 Task: Search one way flight ticket for 4 adults, 2 children, 2 infants in seat and 1 infant on lap in economy from Punta Gorda: Punta Gorda Airport to Jackson: Jackson Hole Airport on 5-2-2023. Choice of flights is JetBlue. Number of bags: 10 checked bags. Price is upto 30000. Outbound departure time preference is 10:30.
Action: Mouse moved to (280, 373)
Screenshot: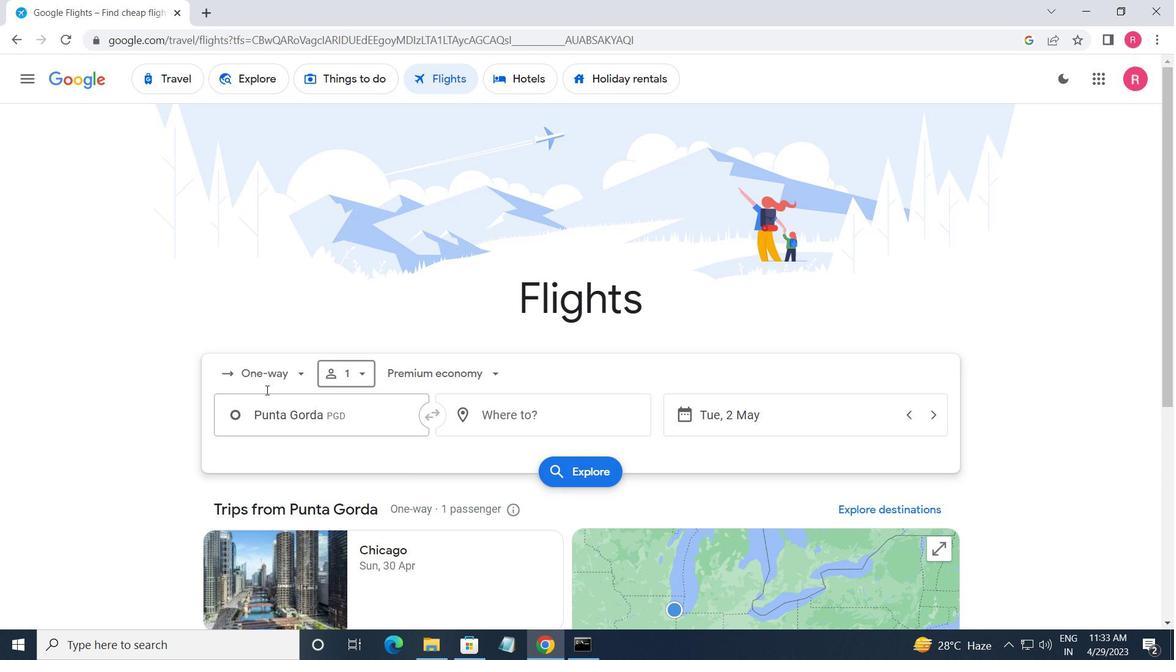 
Action: Mouse pressed left at (280, 373)
Screenshot: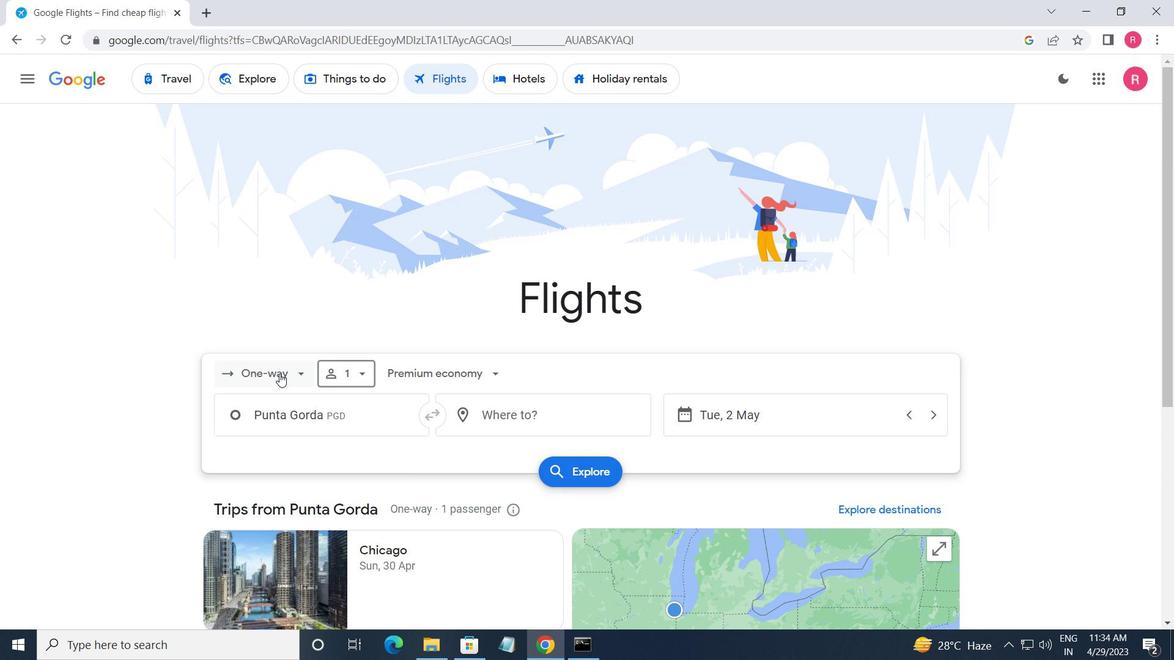 
Action: Mouse moved to (296, 438)
Screenshot: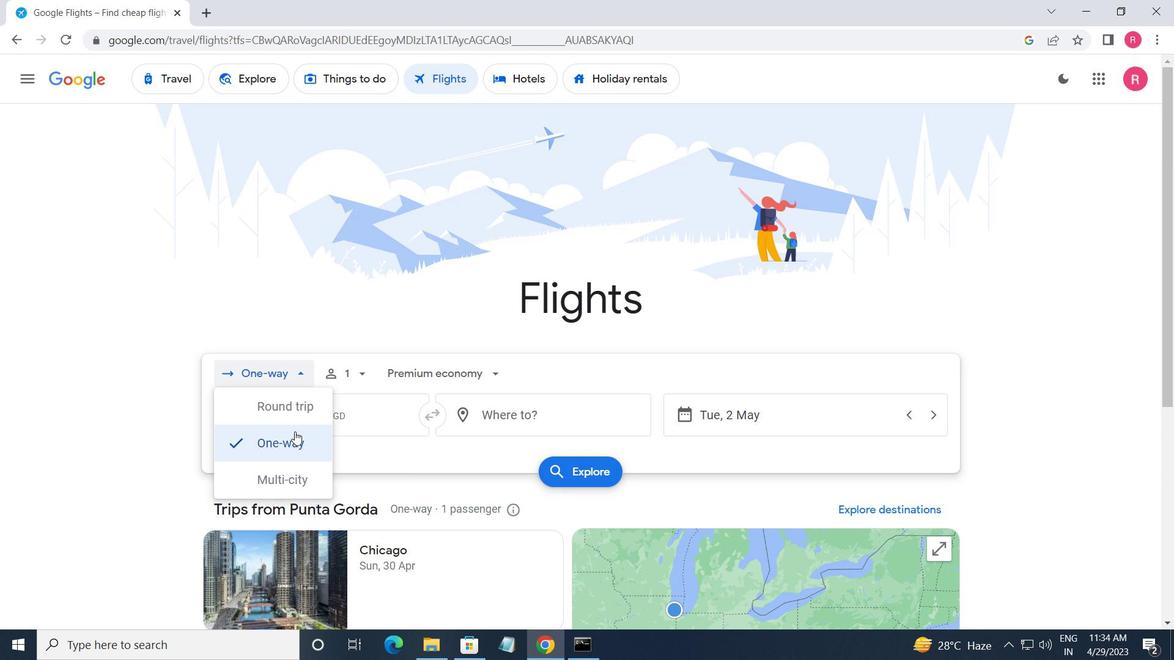 
Action: Mouse pressed left at (296, 438)
Screenshot: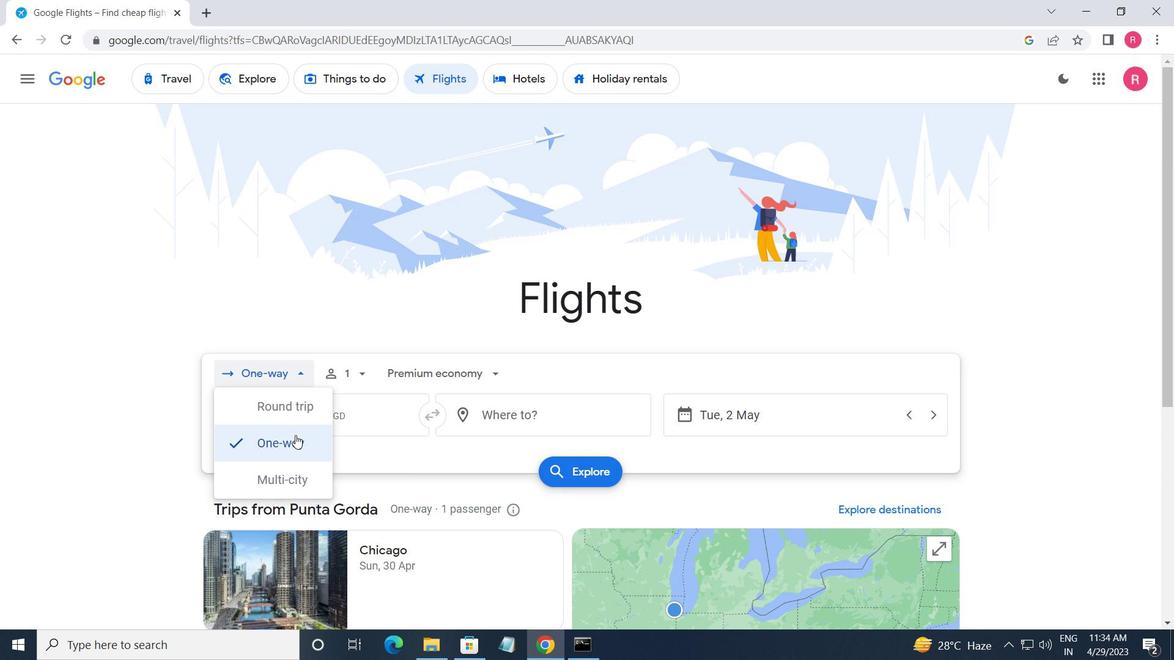 
Action: Mouse moved to (354, 384)
Screenshot: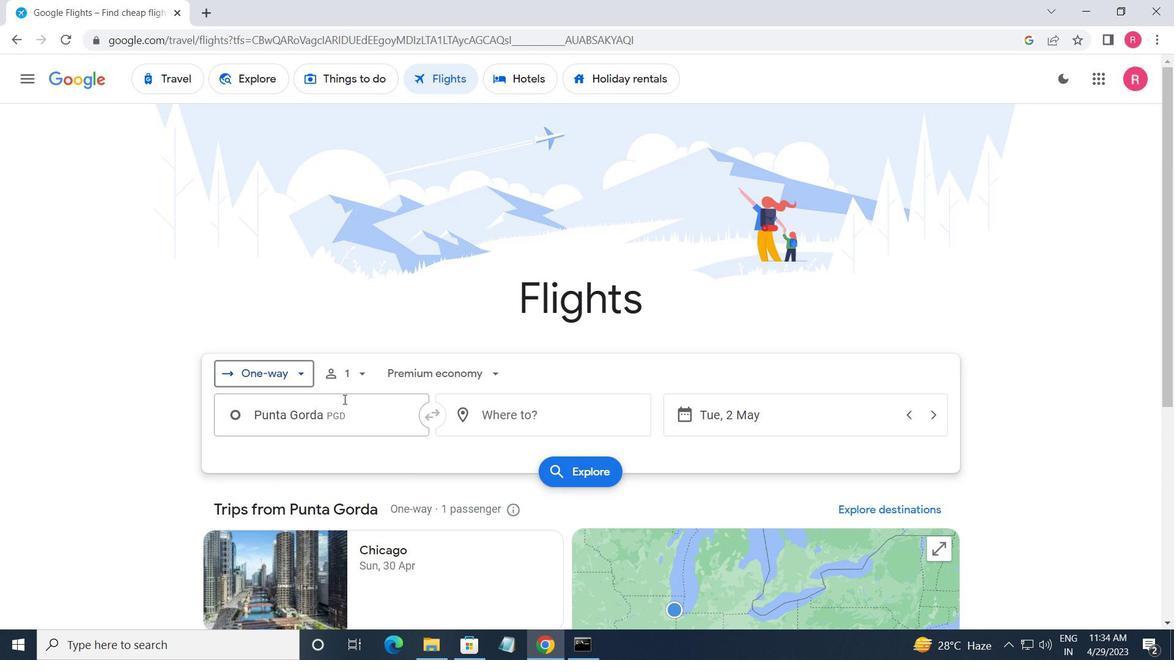 
Action: Mouse pressed left at (354, 384)
Screenshot: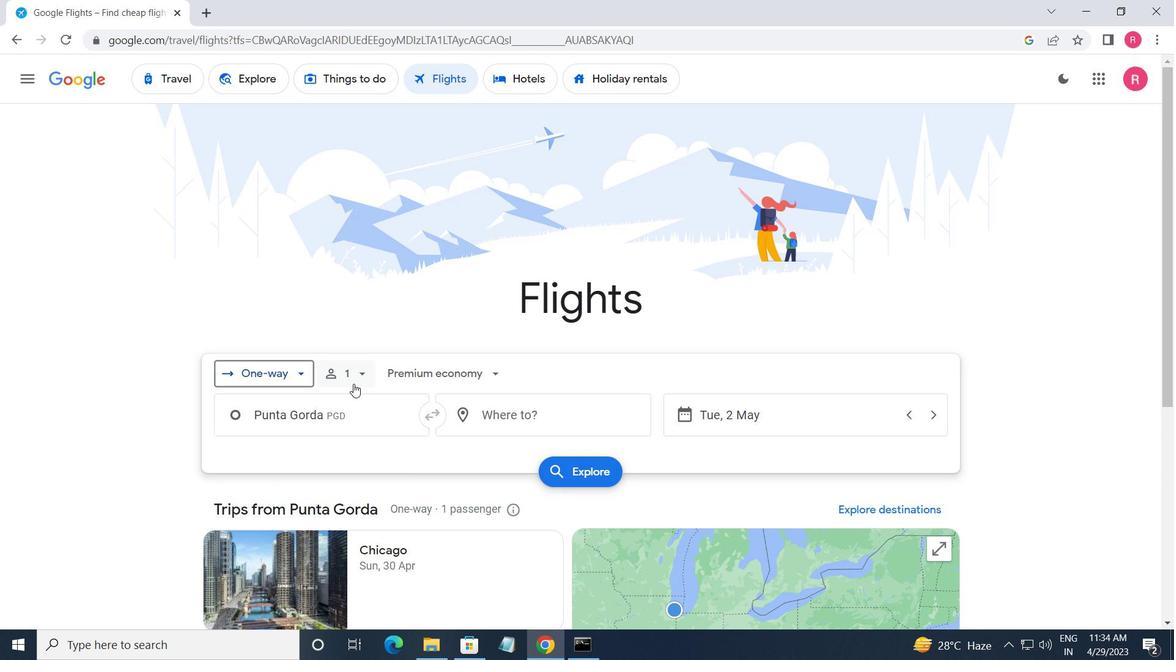 
Action: Mouse moved to (477, 418)
Screenshot: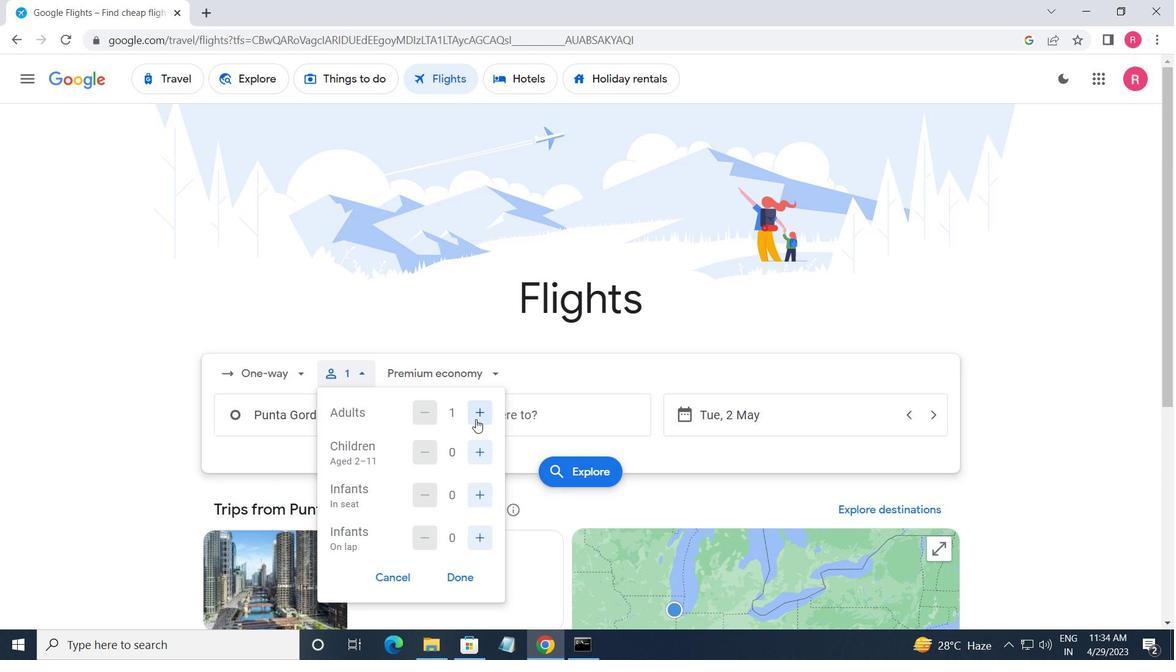 
Action: Mouse pressed left at (477, 418)
Screenshot: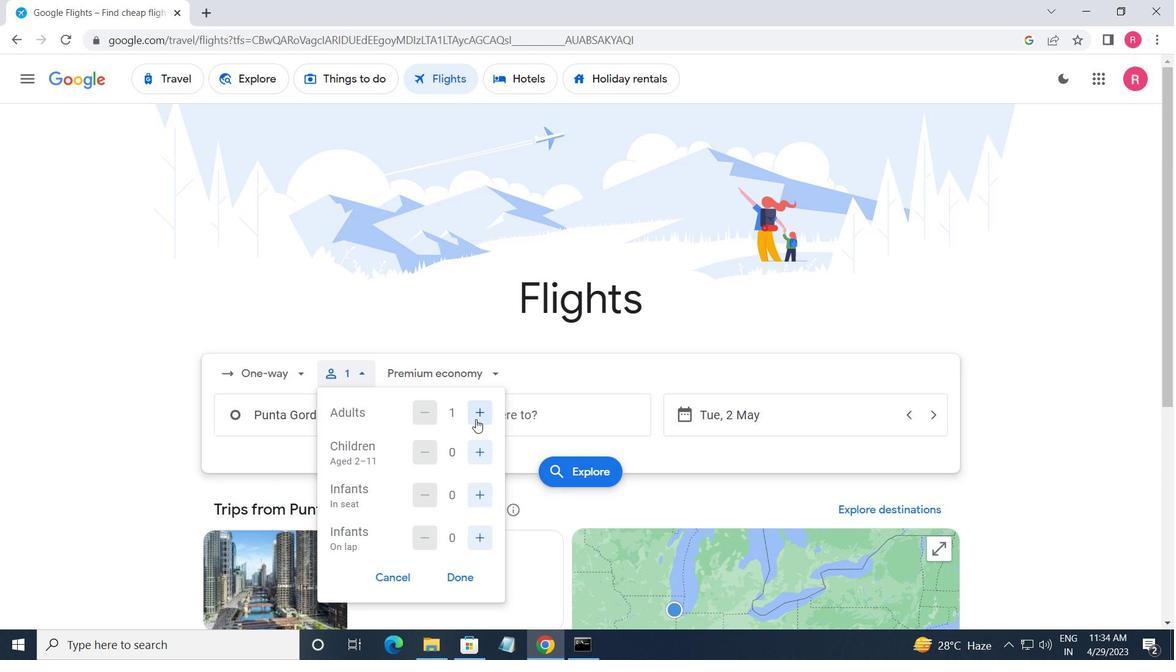 
Action: Mouse moved to (477, 418)
Screenshot: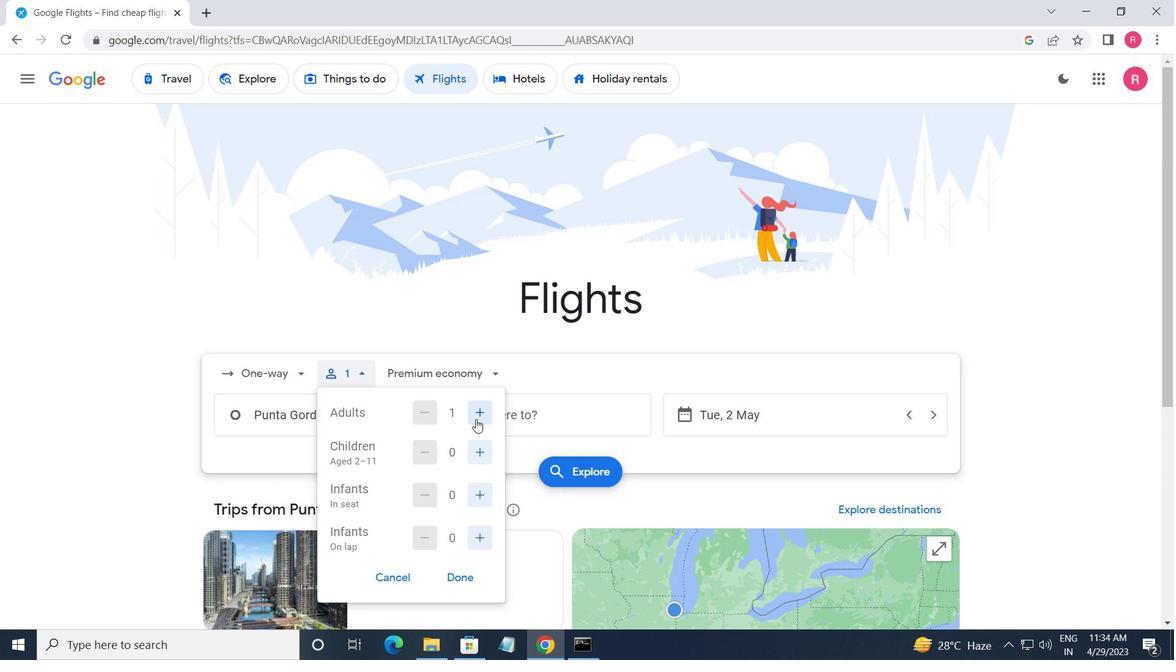 
Action: Mouse pressed left at (477, 418)
Screenshot: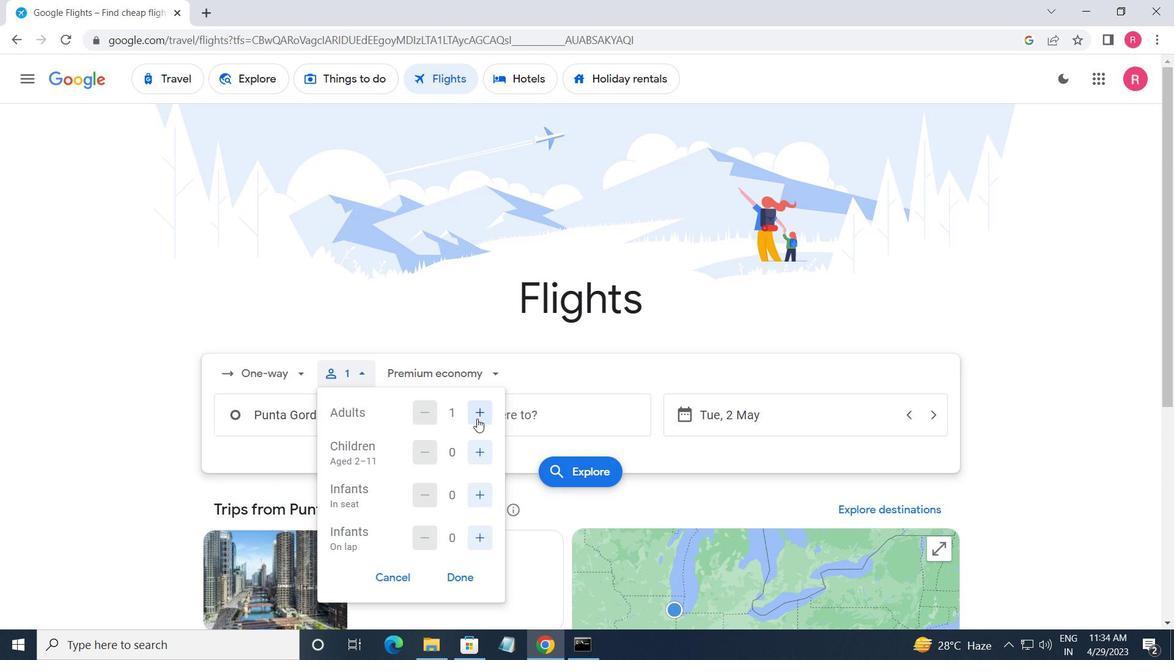 
Action: Mouse pressed left at (477, 418)
Screenshot: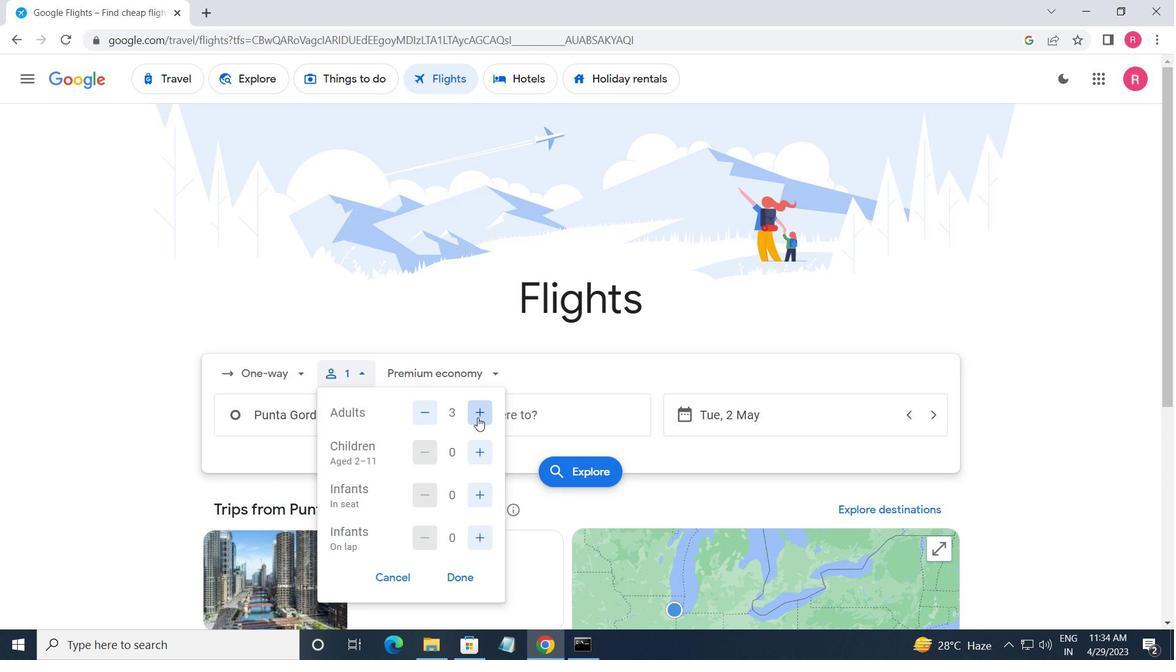 
Action: Mouse moved to (482, 449)
Screenshot: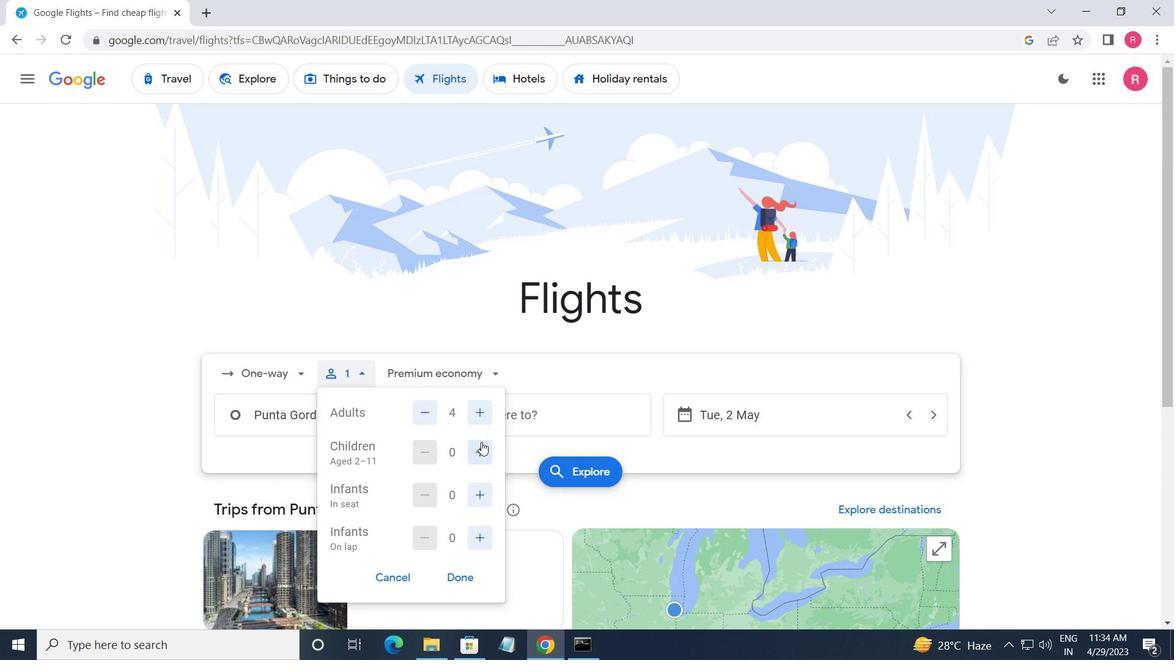 
Action: Mouse pressed left at (482, 449)
Screenshot: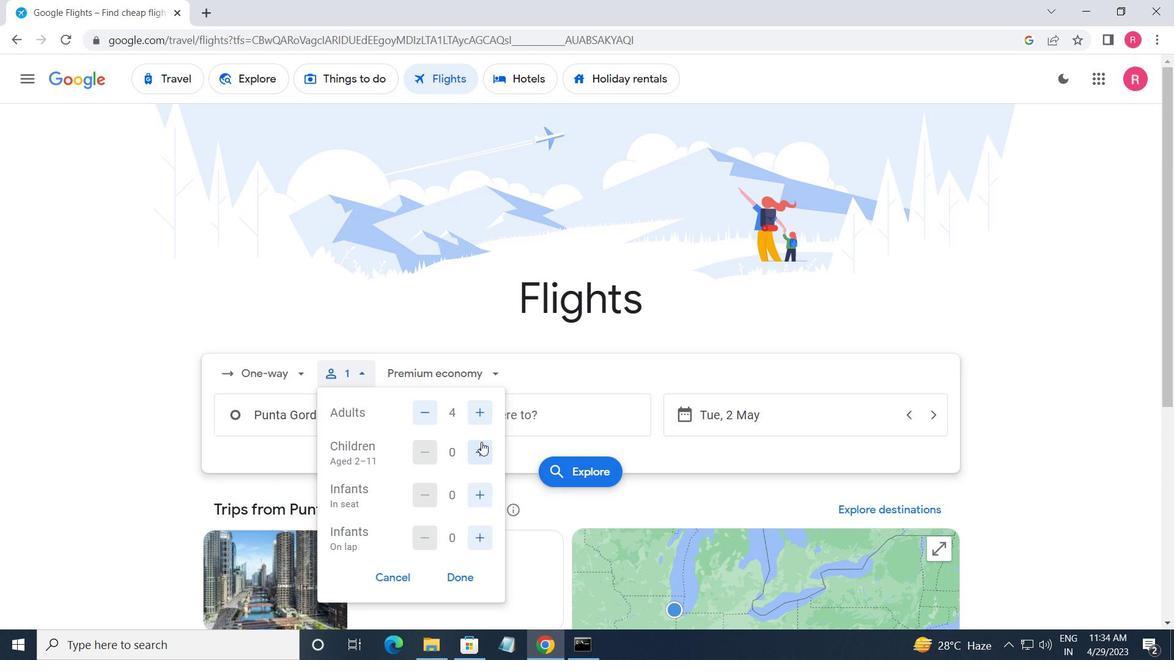 
Action: Mouse pressed left at (482, 449)
Screenshot: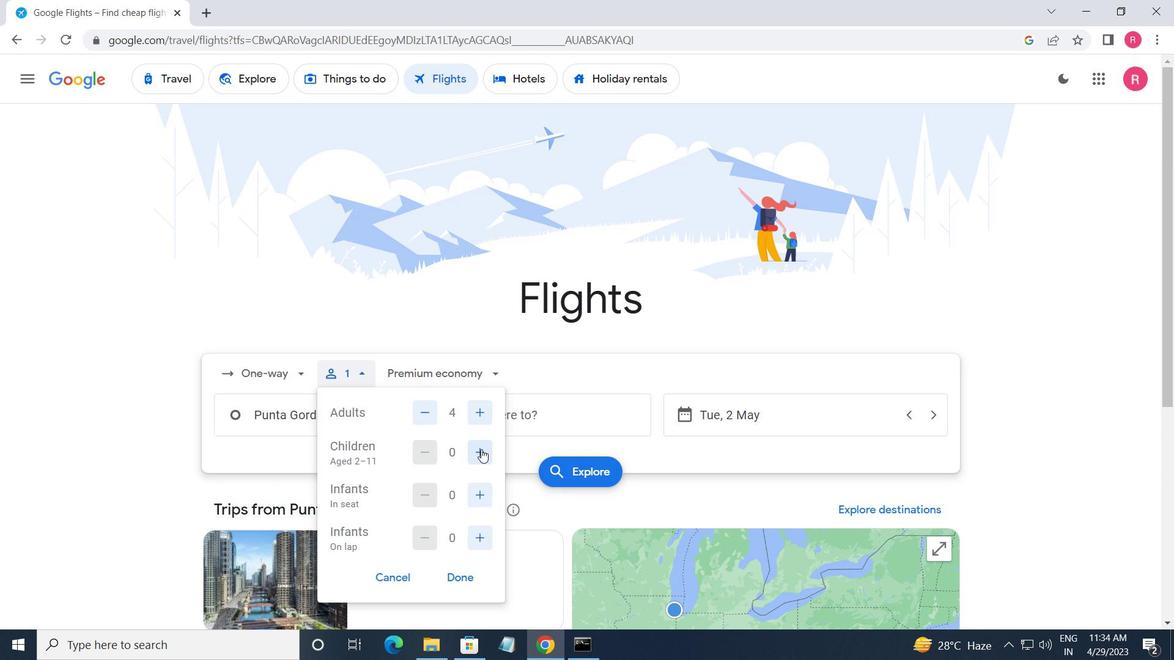 
Action: Mouse moved to (485, 491)
Screenshot: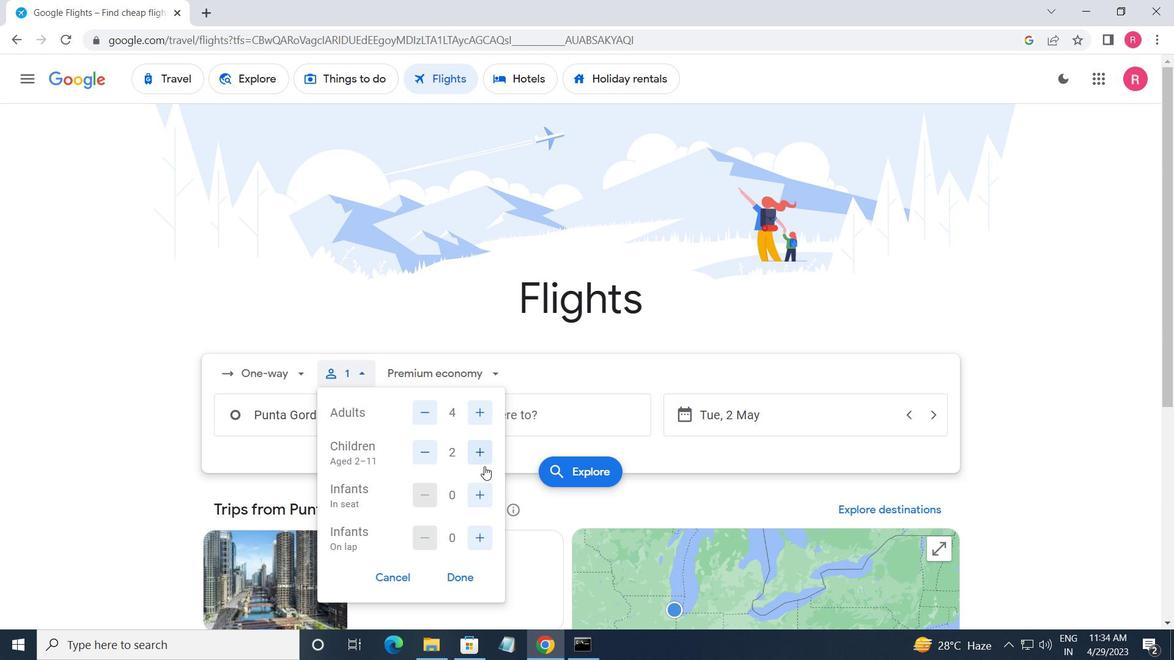 
Action: Mouse pressed left at (485, 491)
Screenshot: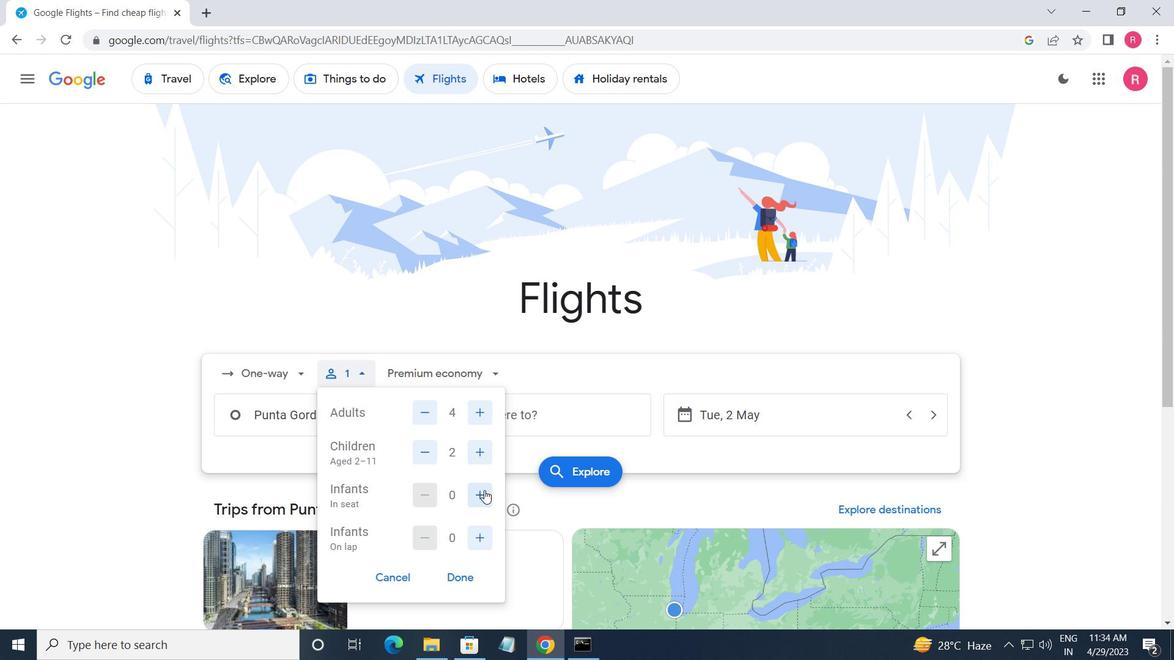 
Action: Mouse pressed left at (485, 491)
Screenshot: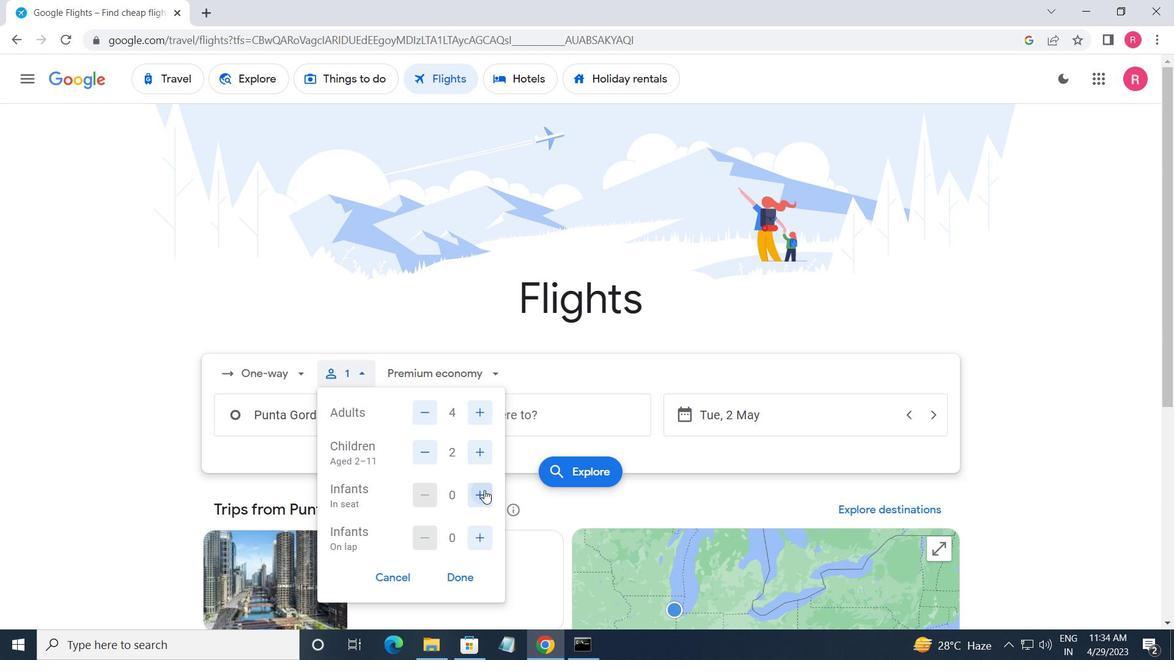 
Action: Mouse moved to (483, 535)
Screenshot: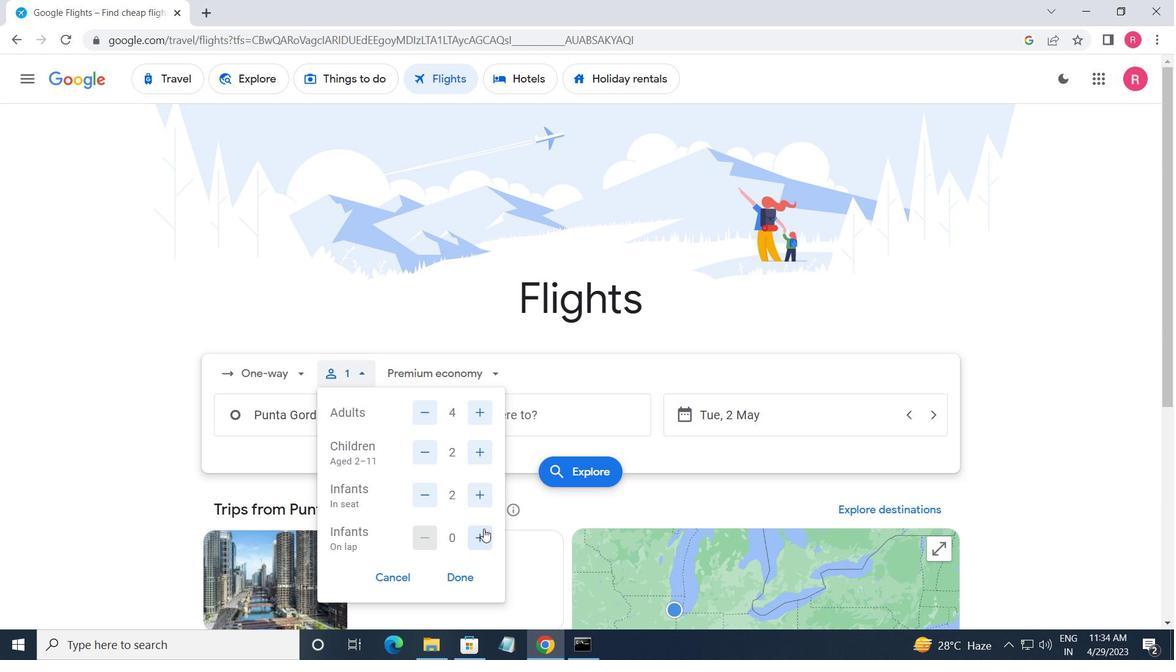 
Action: Mouse pressed left at (483, 535)
Screenshot: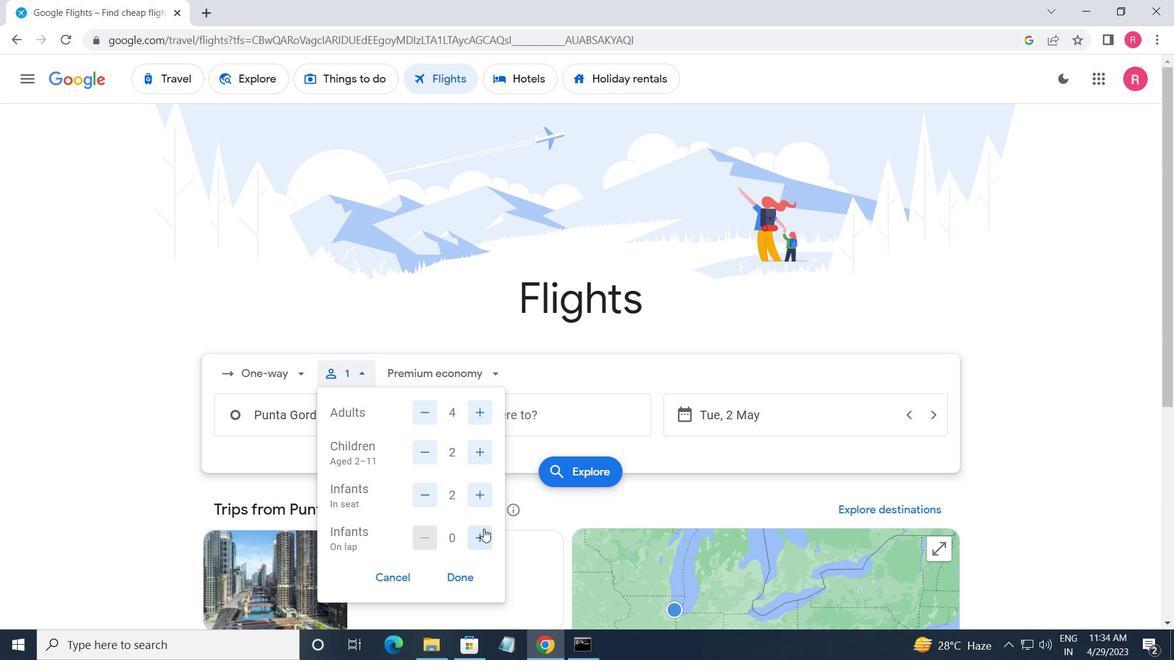 
Action: Mouse moved to (458, 572)
Screenshot: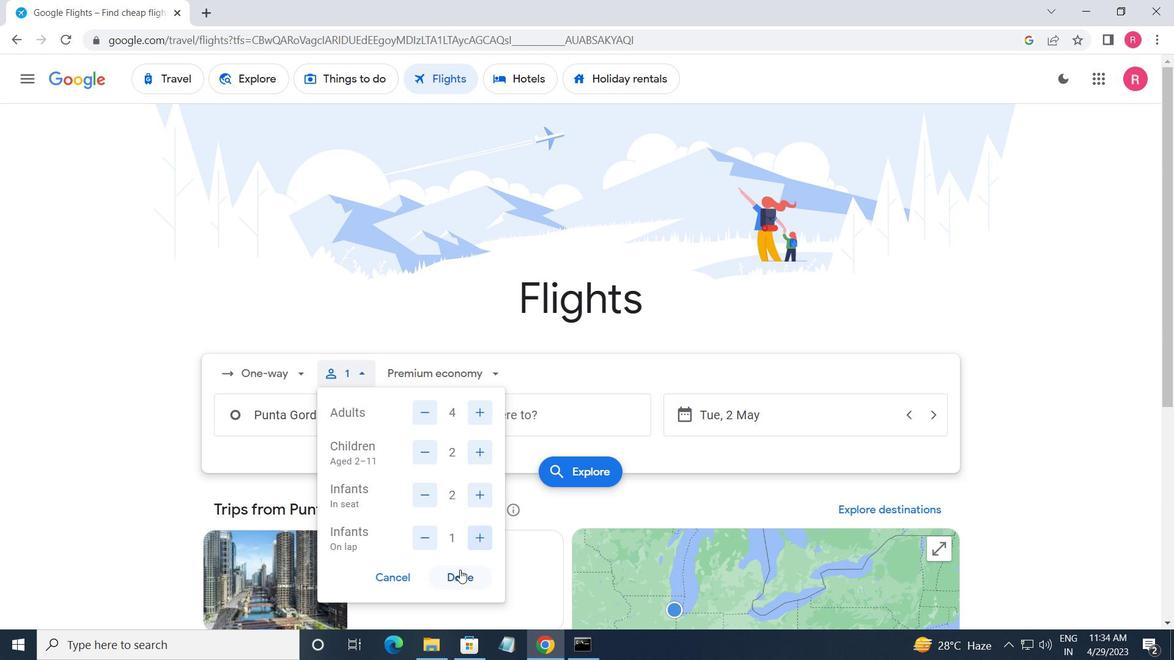 
Action: Mouse pressed left at (458, 572)
Screenshot: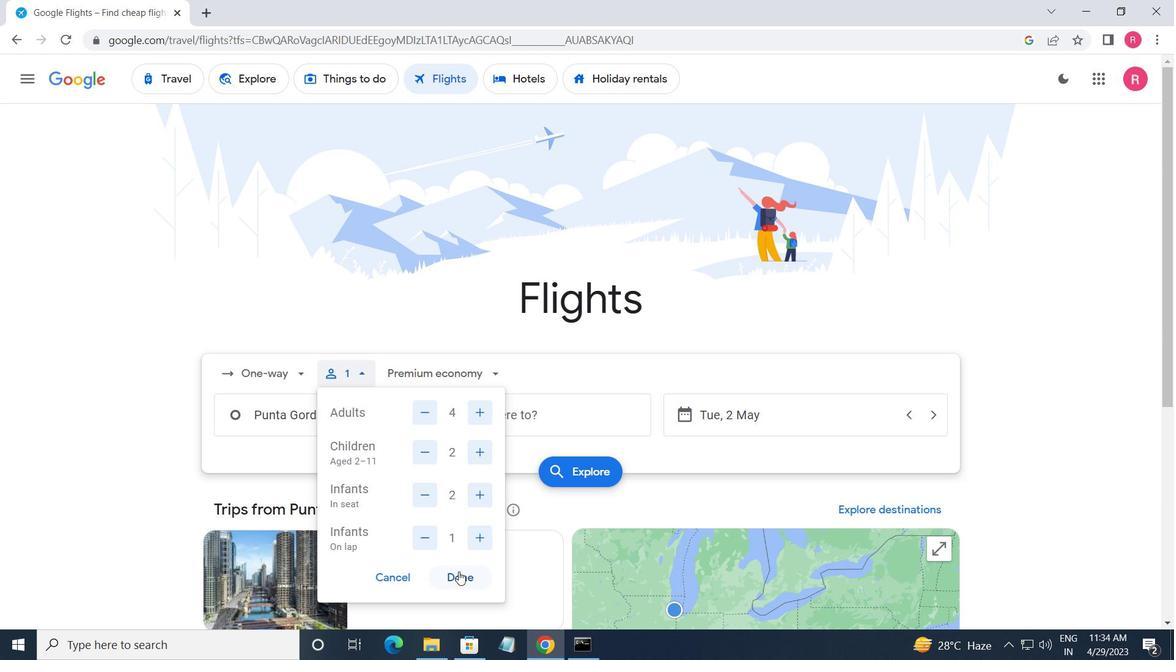 
Action: Mouse moved to (449, 379)
Screenshot: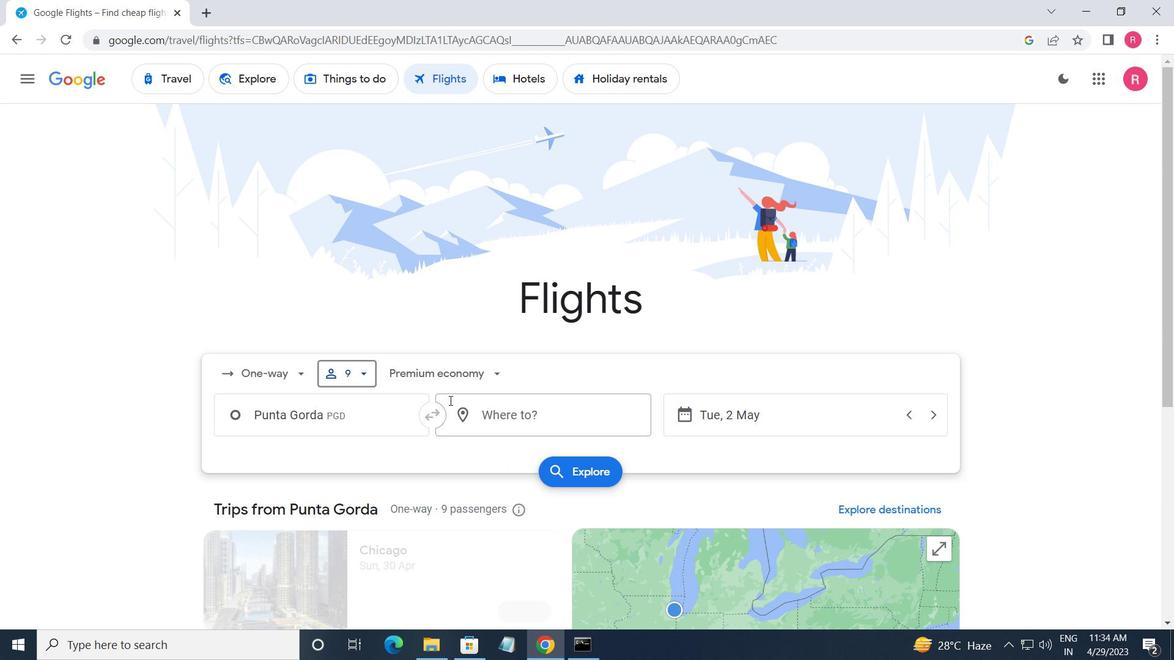 
Action: Mouse pressed left at (449, 379)
Screenshot: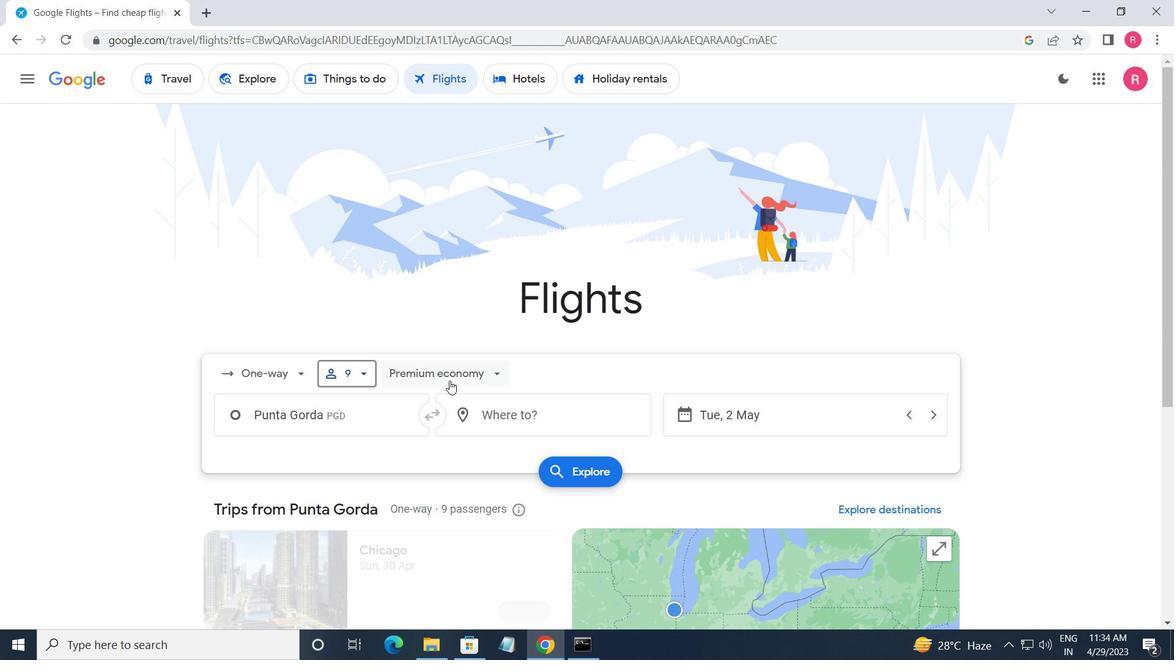 
Action: Mouse moved to (470, 413)
Screenshot: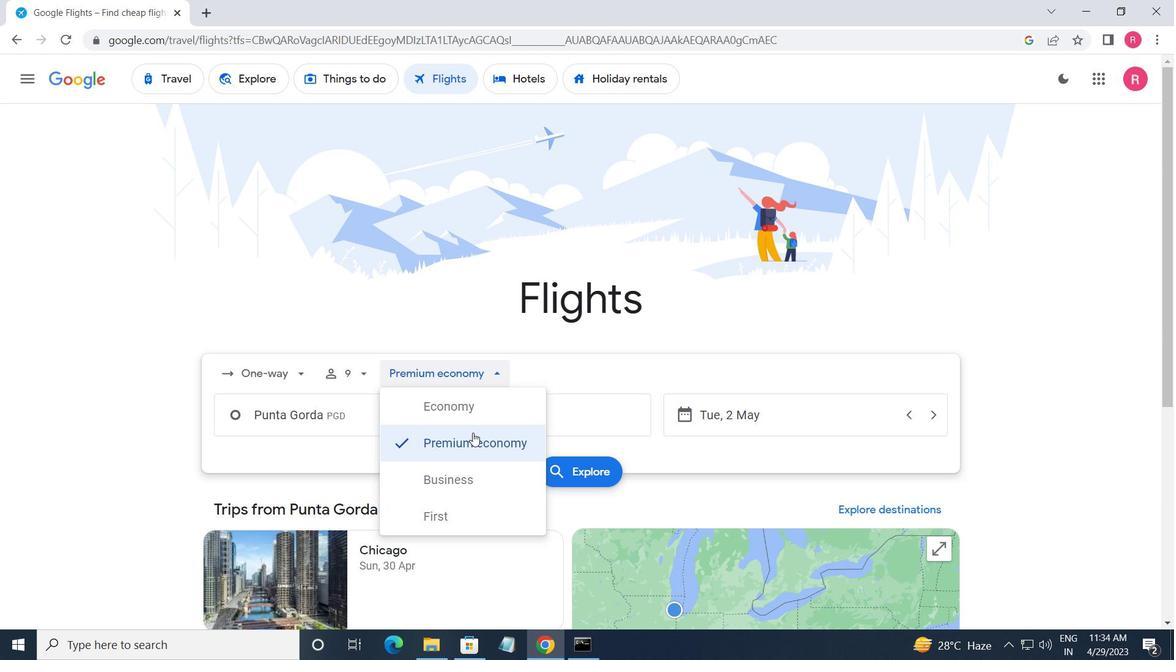 
Action: Mouse pressed left at (470, 413)
Screenshot: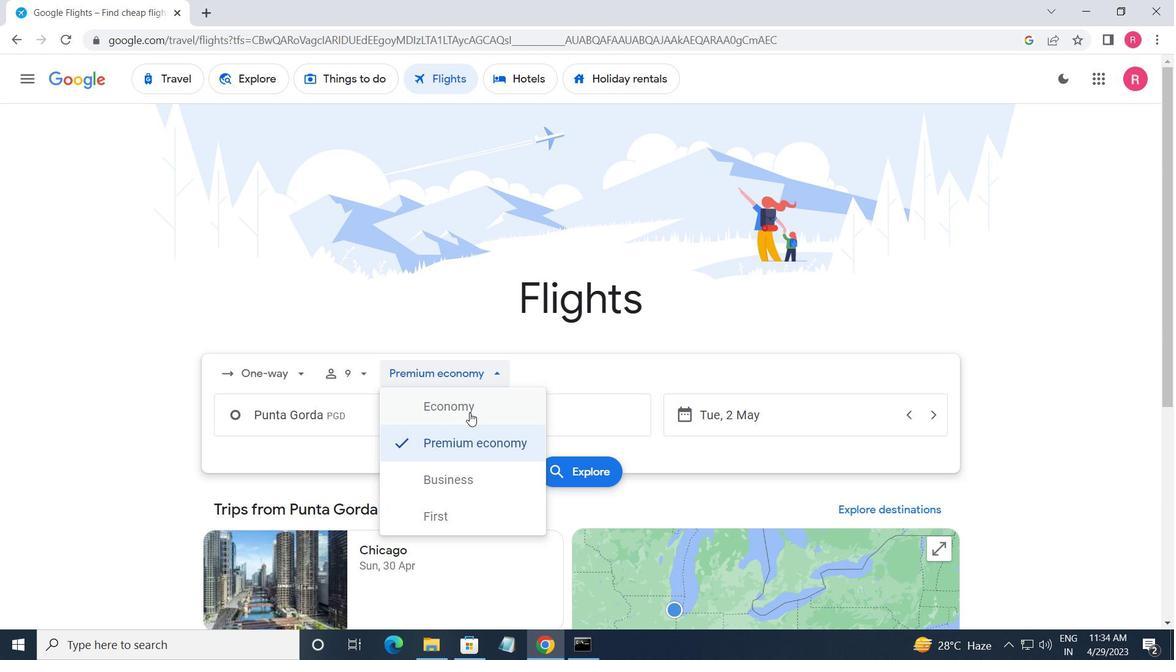 
Action: Mouse moved to (379, 427)
Screenshot: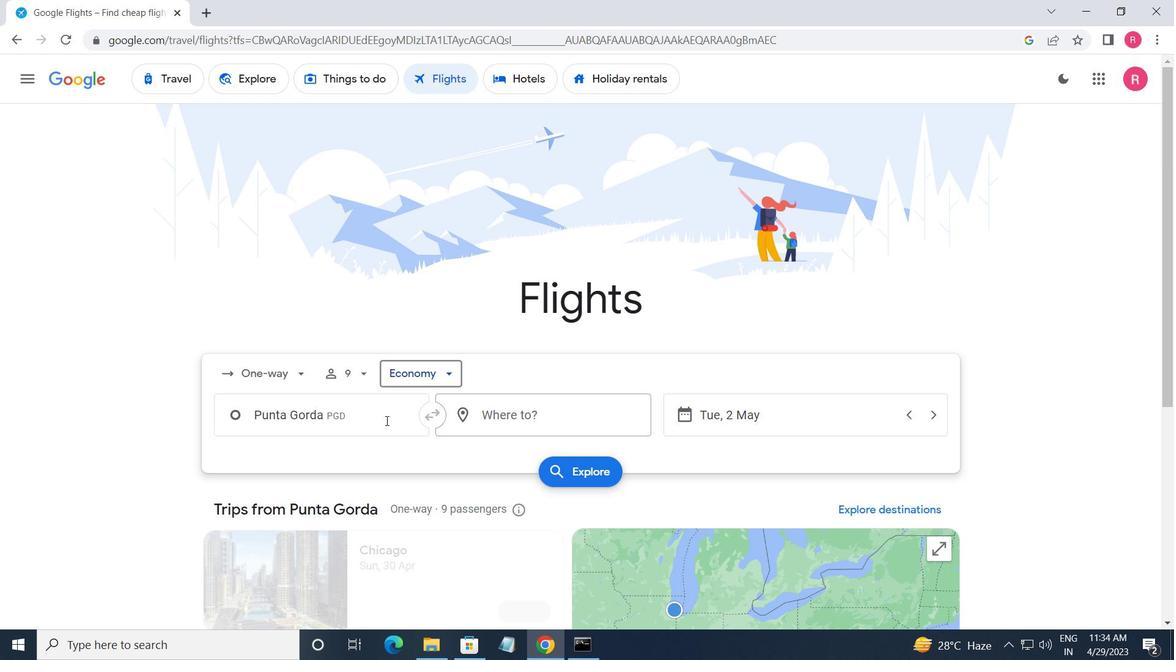 
Action: Mouse pressed left at (379, 427)
Screenshot: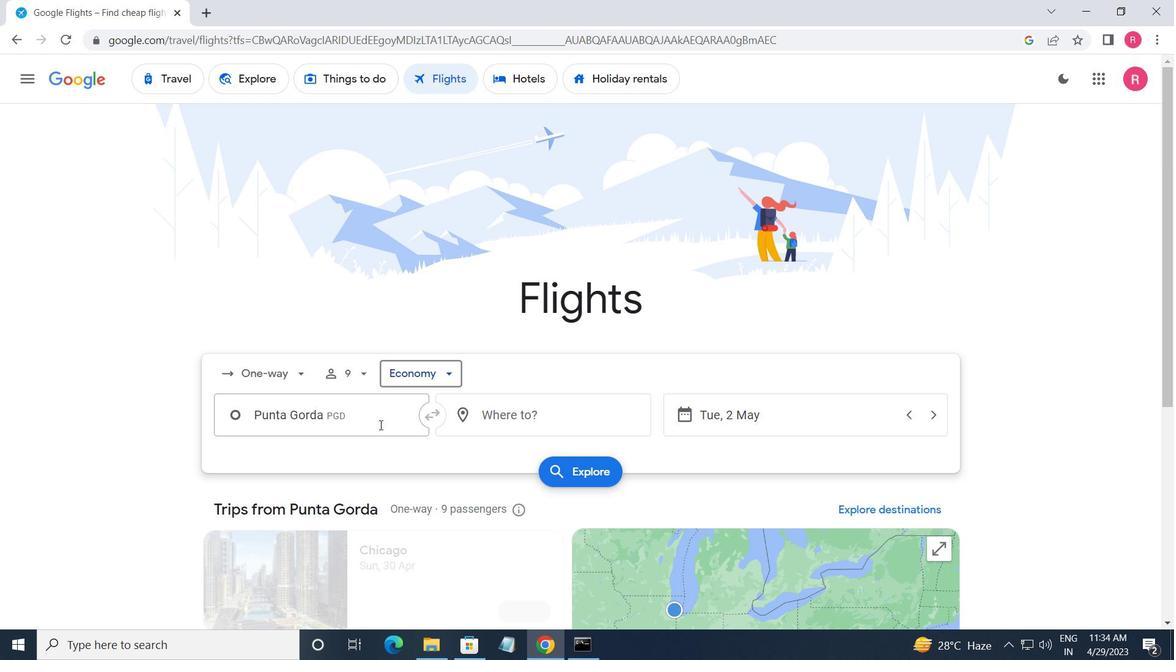 
Action: Mouse moved to (386, 544)
Screenshot: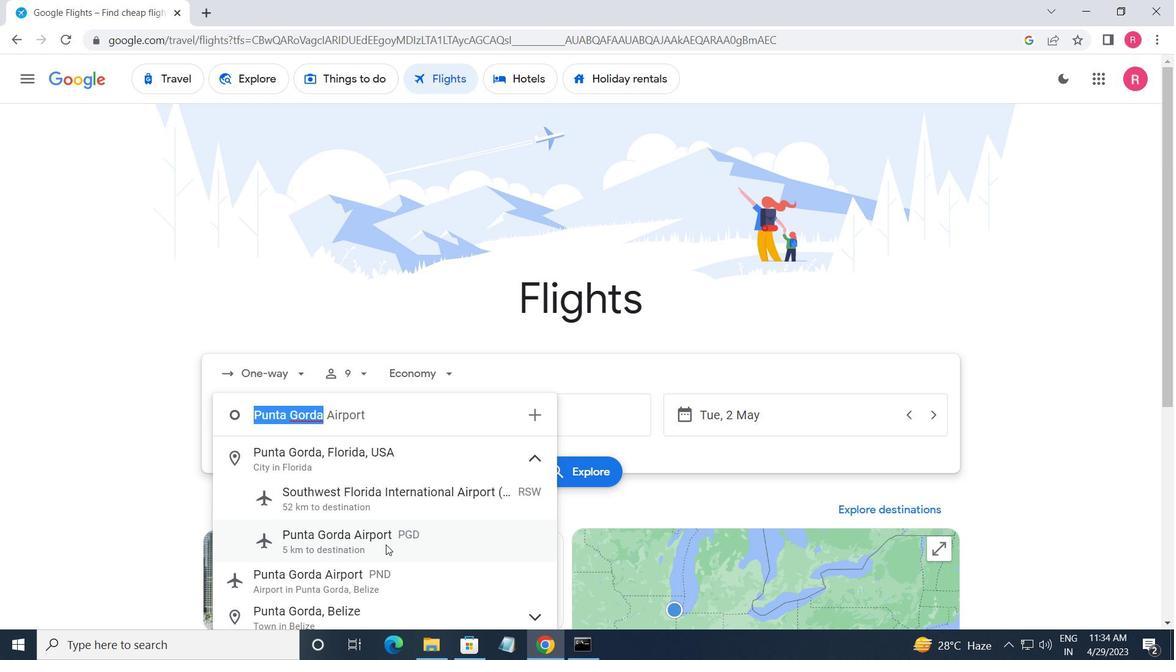 
Action: Mouse pressed left at (386, 544)
Screenshot: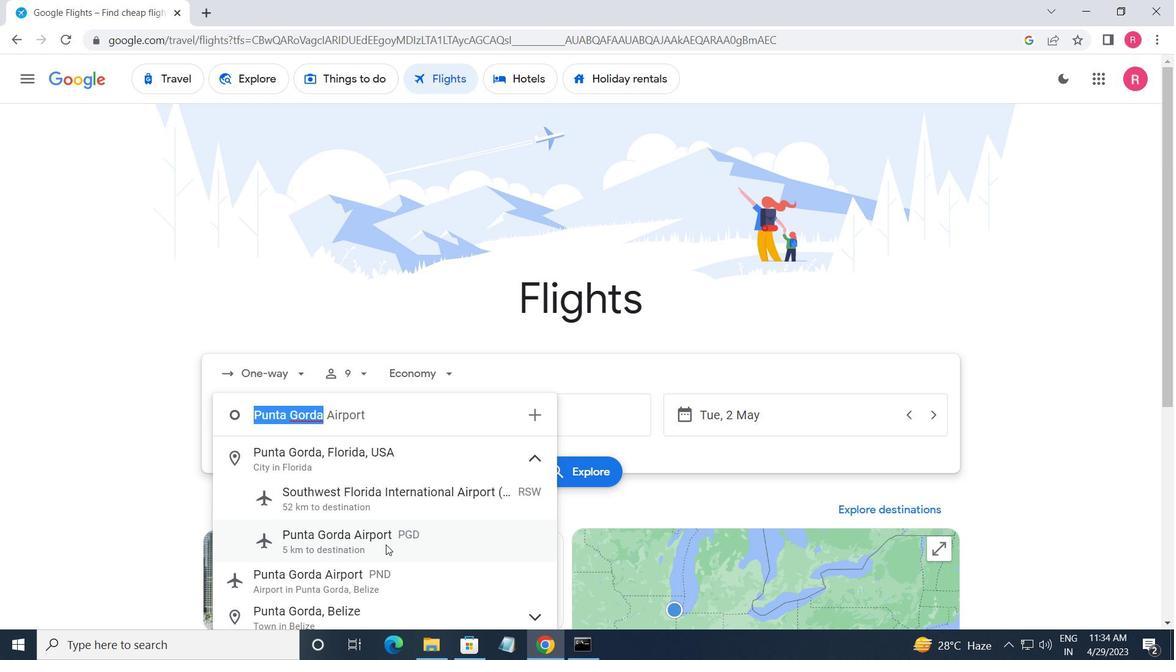 
Action: Mouse moved to (516, 425)
Screenshot: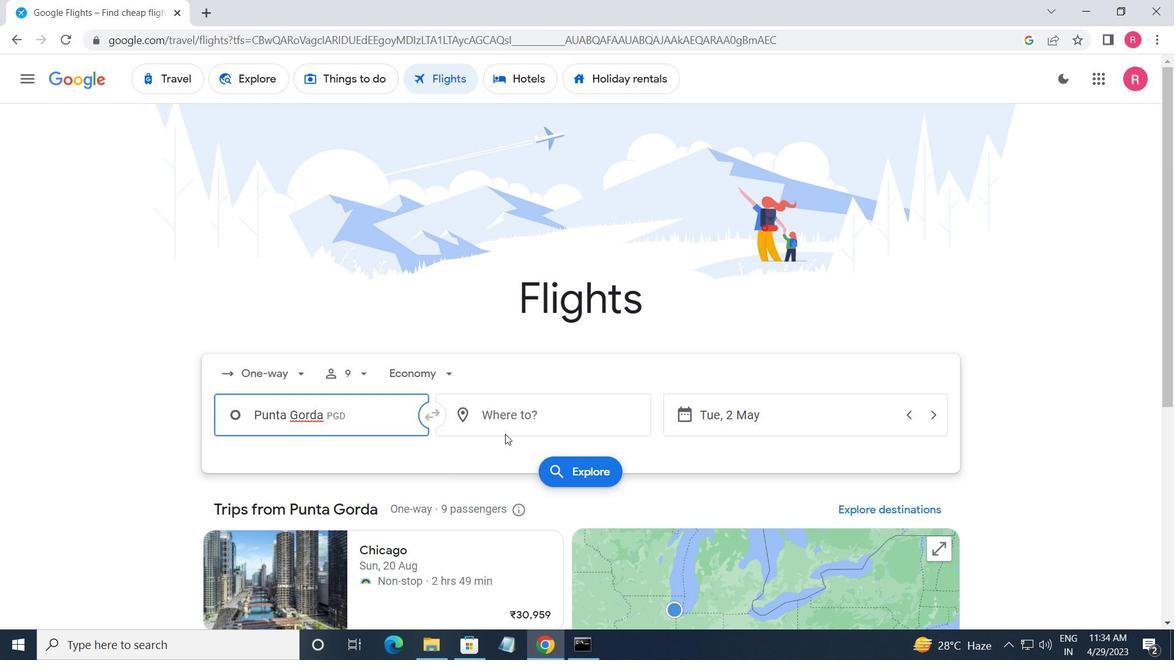 
Action: Mouse pressed left at (516, 425)
Screenshot: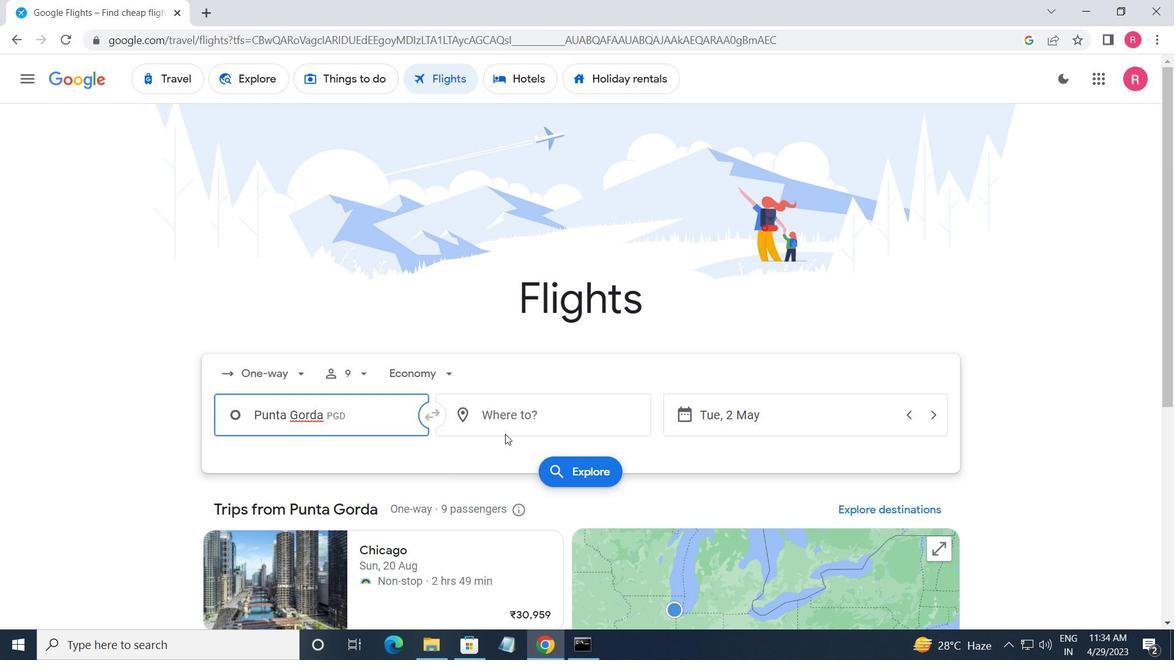 
Action: Mouse moved to (508, 559)
Screenshot: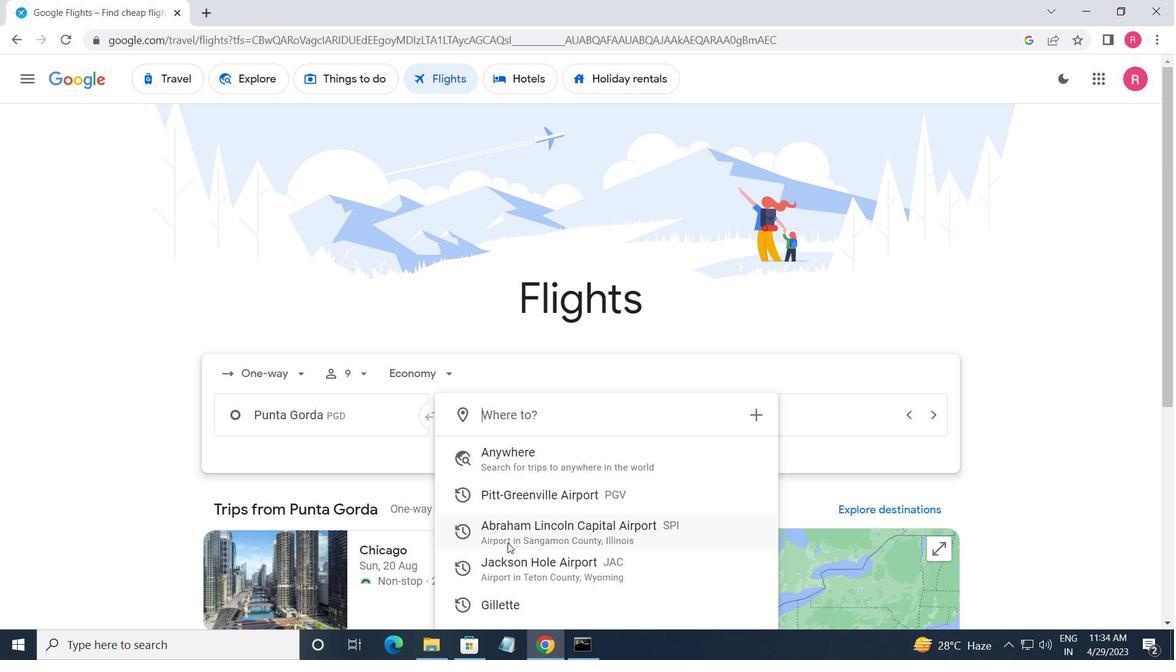 
Action: Mouse pressed left at (508, 559)
Screenshot: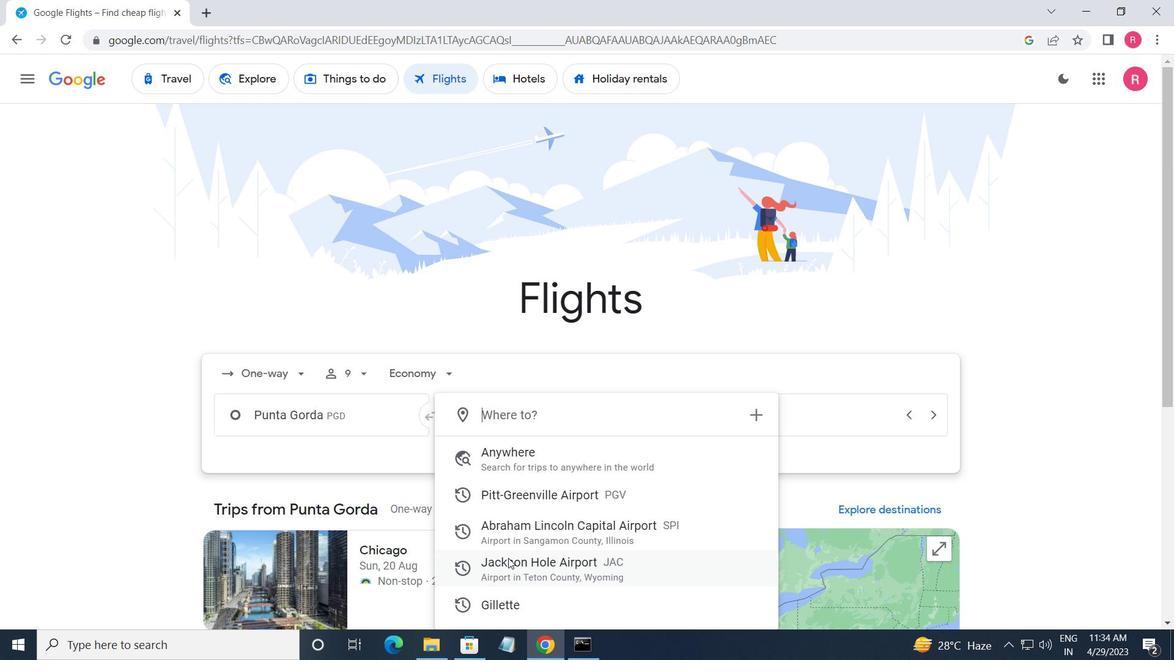 
Action: Mouse moved to (762, 427)
Screenshot: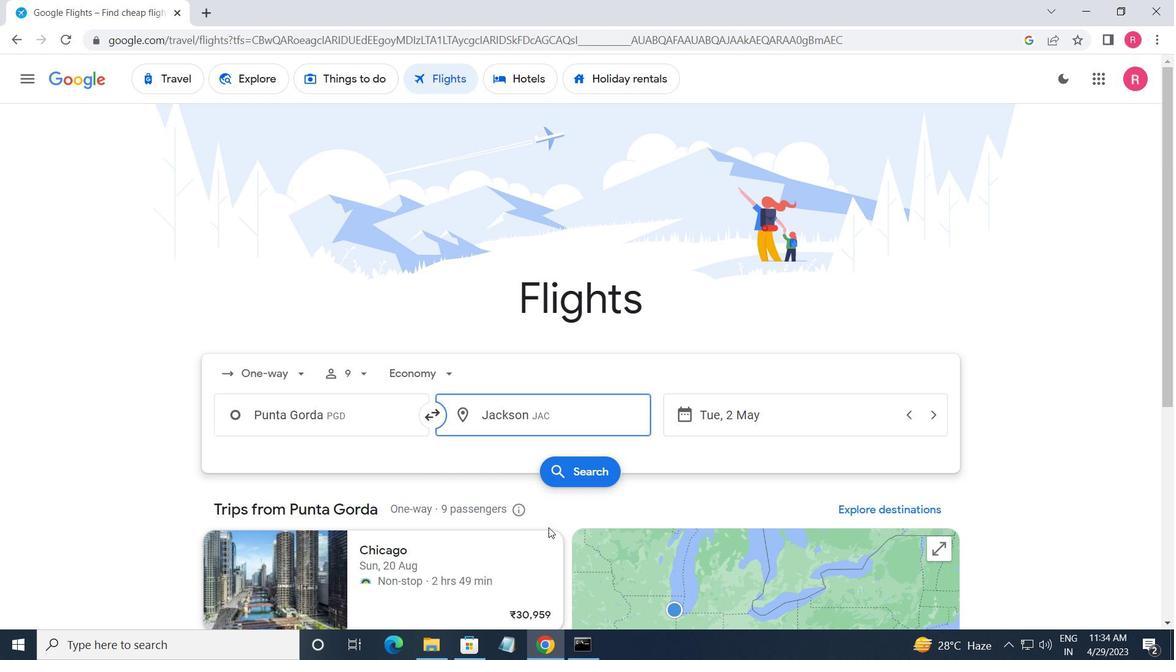 
Action: Mouse pressed left at (762, 427)
Screenshot: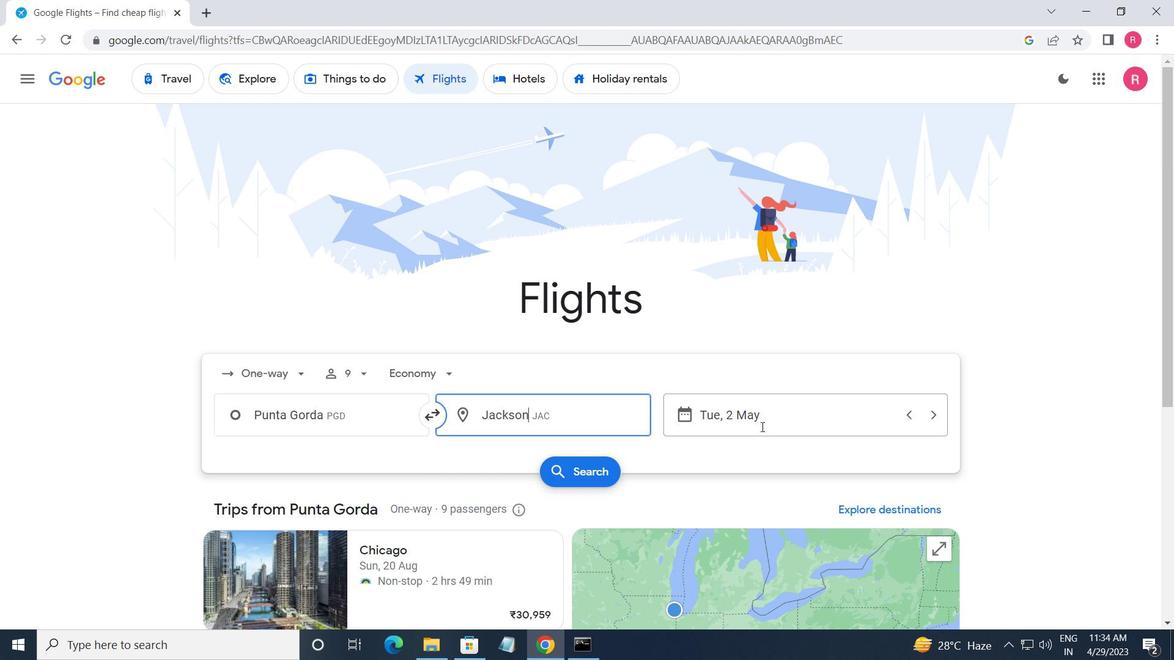 
Action: Mouse moved to (775, 357)
Screenshot: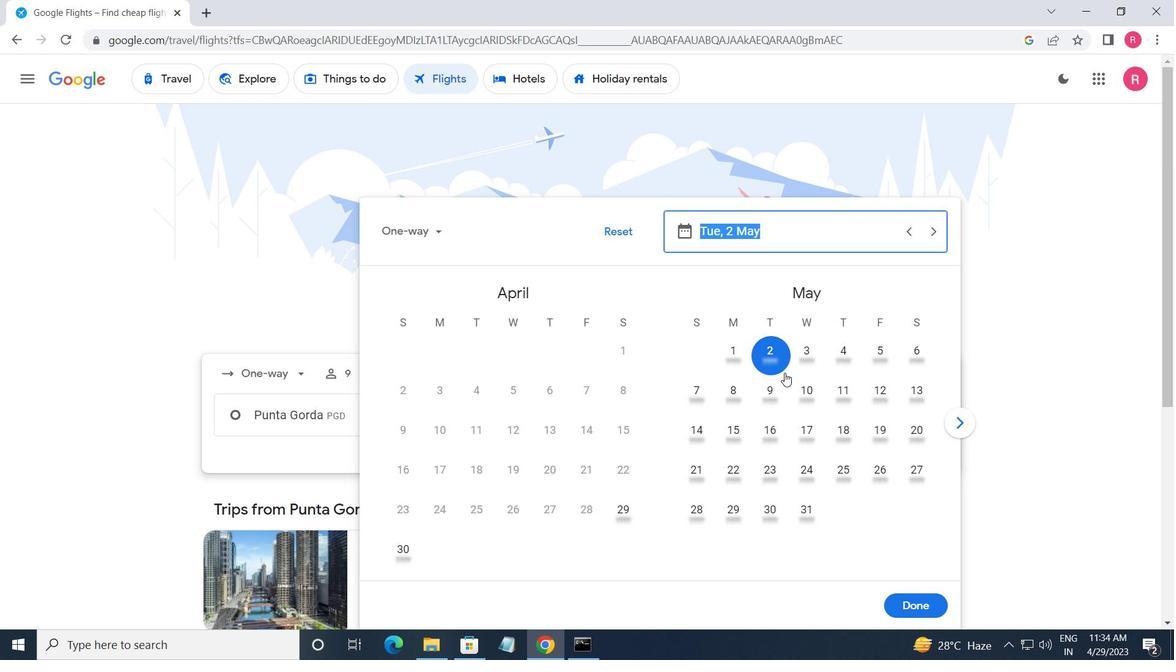 
Action: Mouse pressed left at (775, 357)
Screenshot: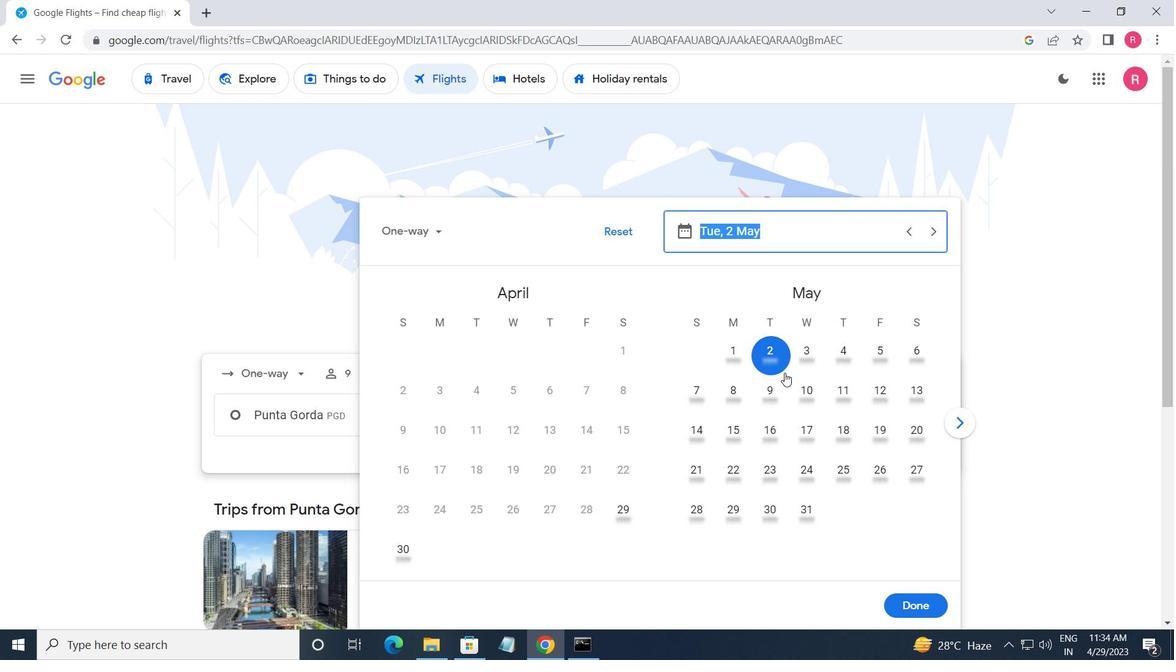 
Action: Mouse moved to (913, 603)
Screenshot: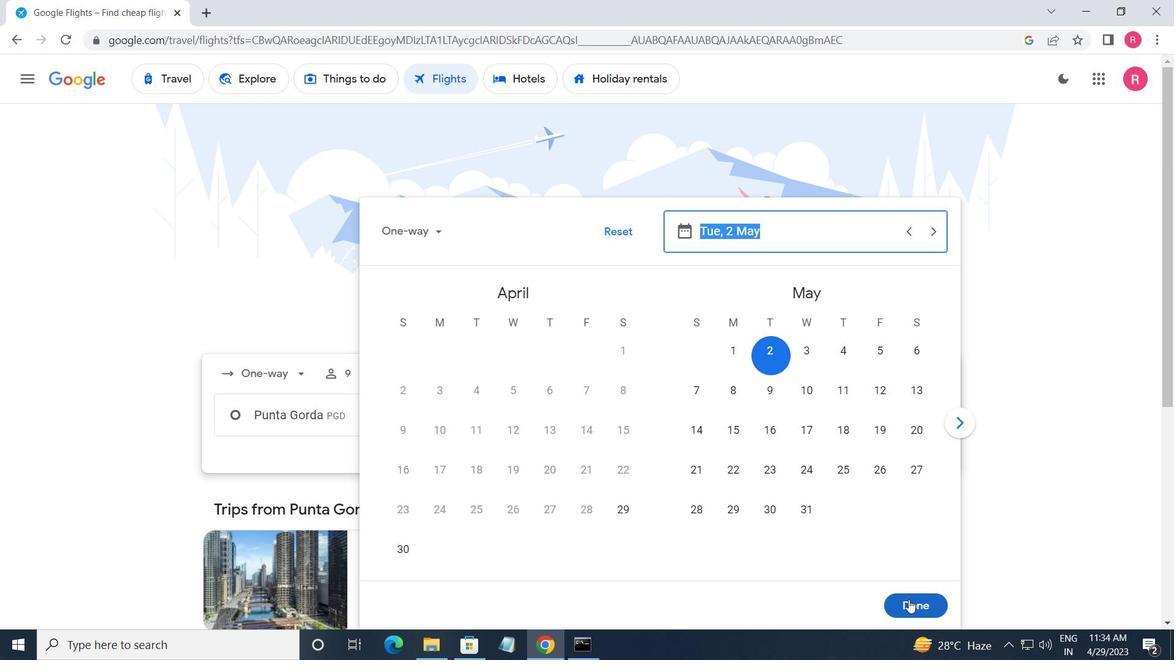 
Action: Mouse pressed left at (913, 603)
Screenshot: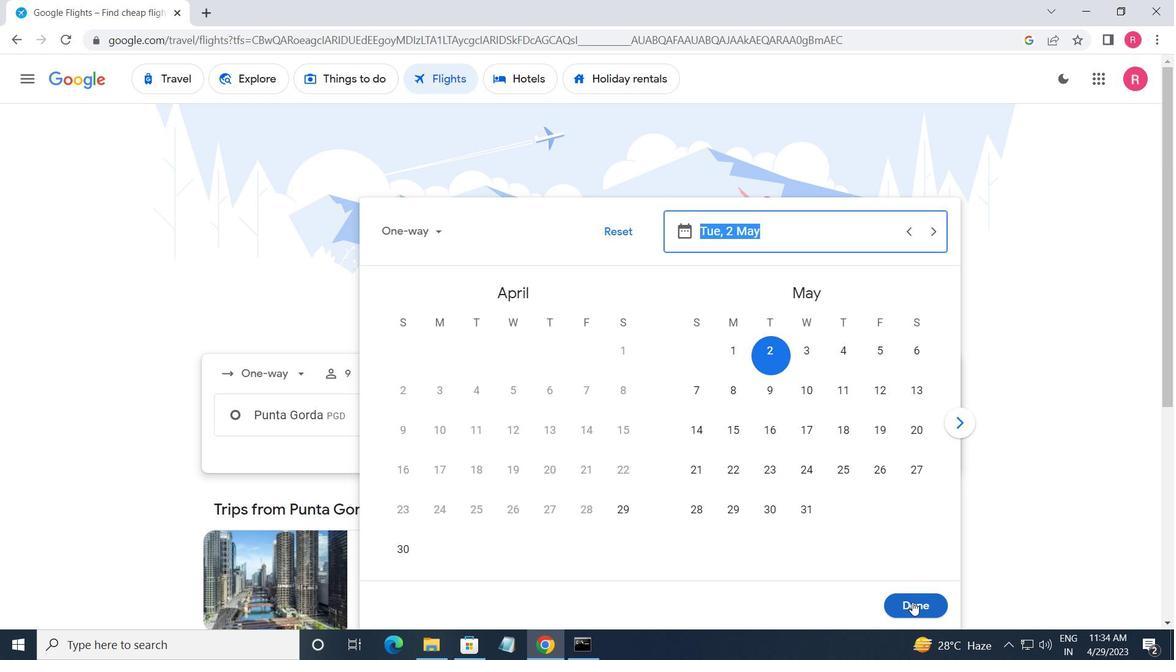 
Action: Mouse moved to (571, 480)
Screenshot: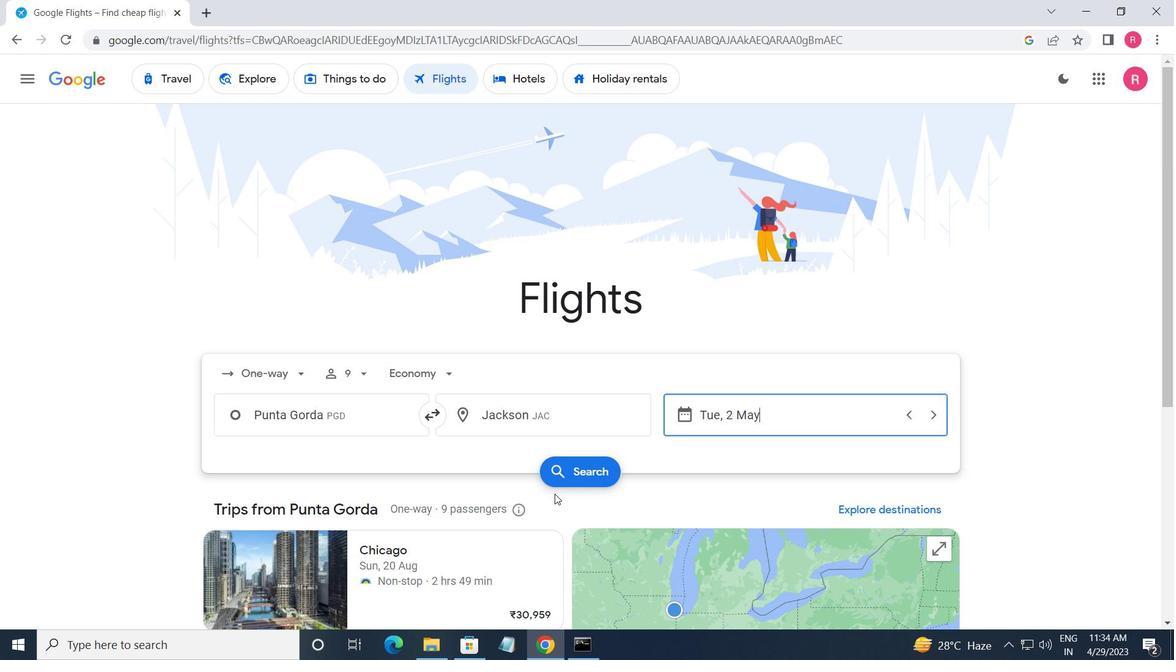 
Action: Mouse pressed left at (571, 480)
Screenshot: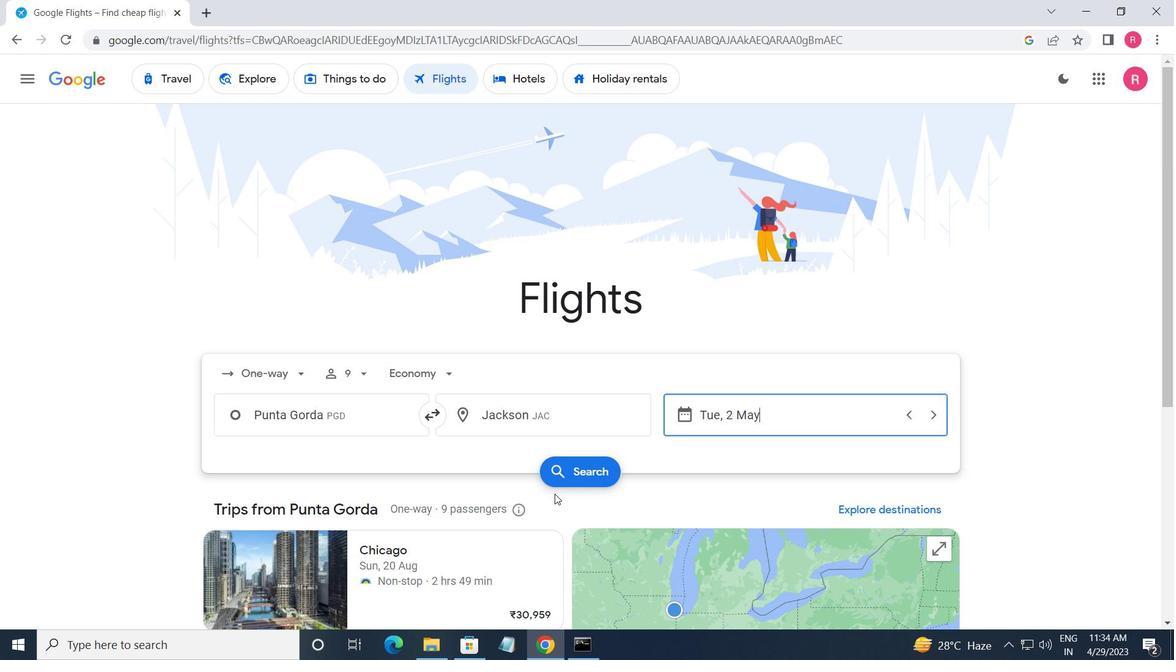 
Action: Mouse moved to (228, 220)
Screenshot: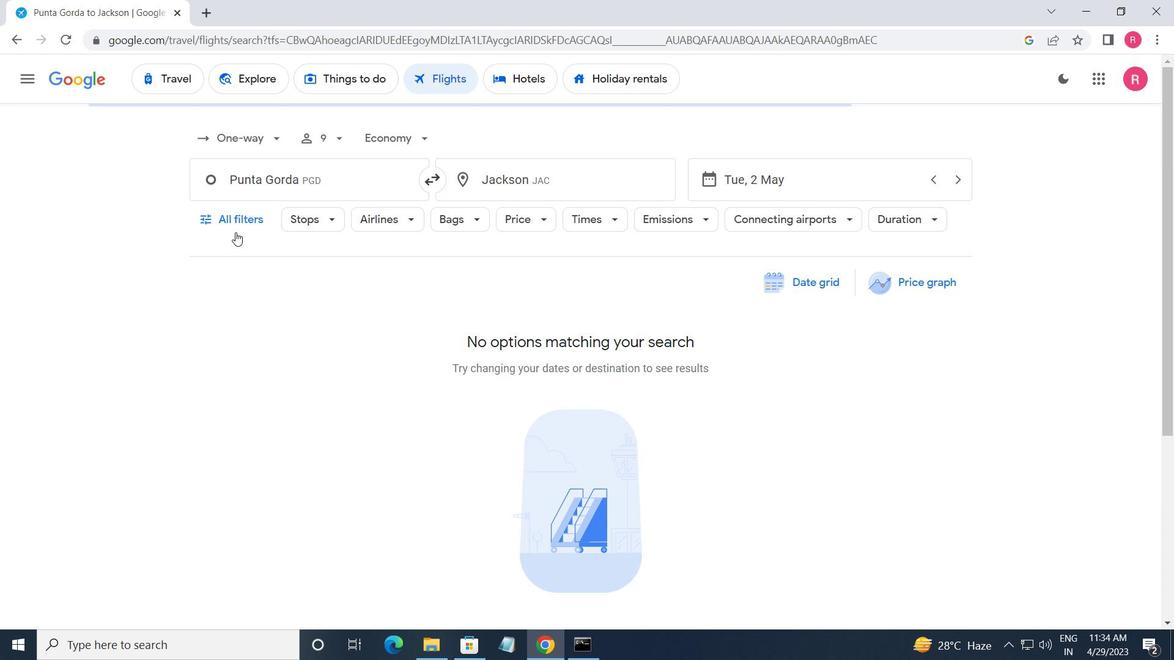 
Action: Mouse pressed left at (228, 220)
Screenshot: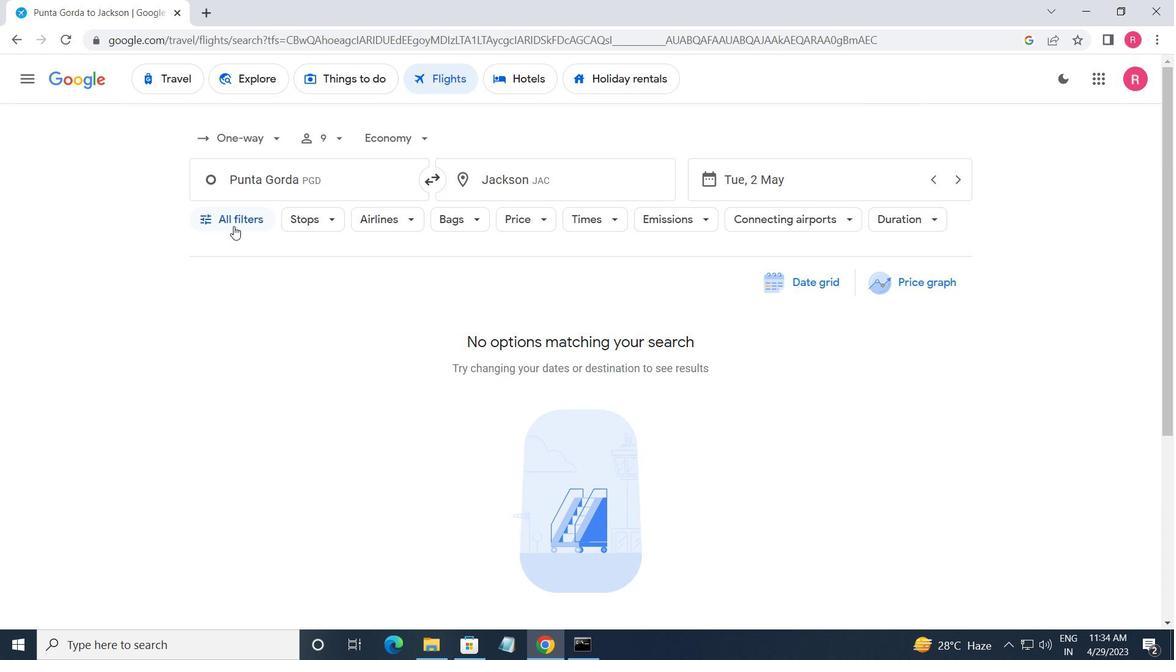 
Action: Mouse moved to (301, 421)
Screenshot: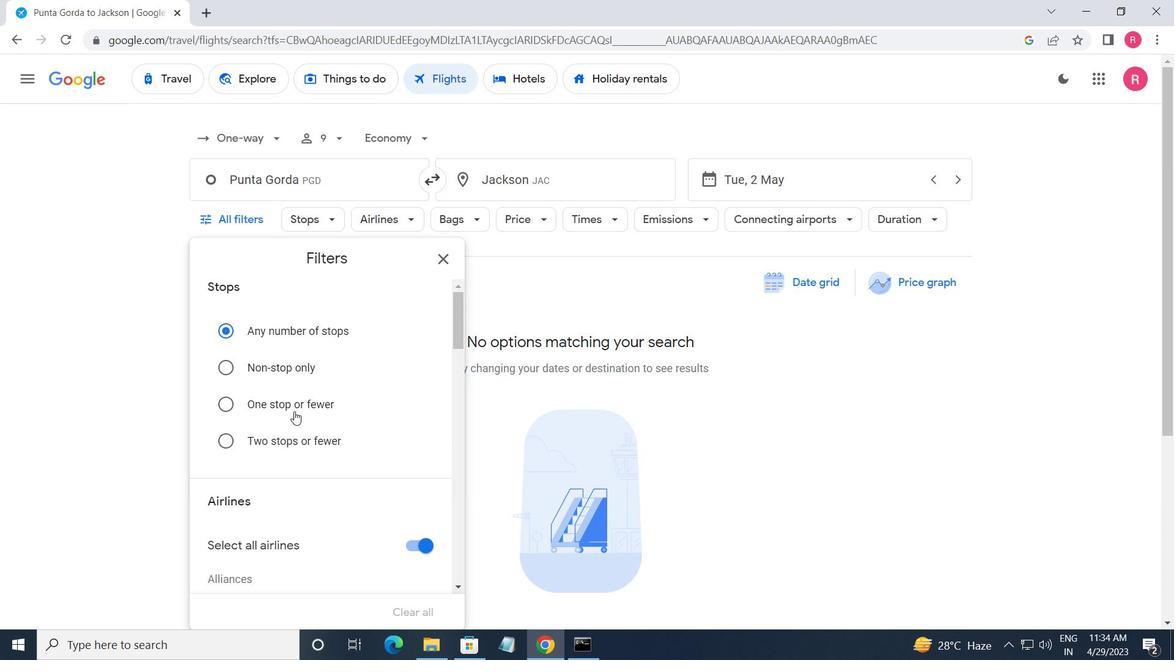 
Action: Mouse scrolled (301, 420) with delta (0, 0)
Screenshot: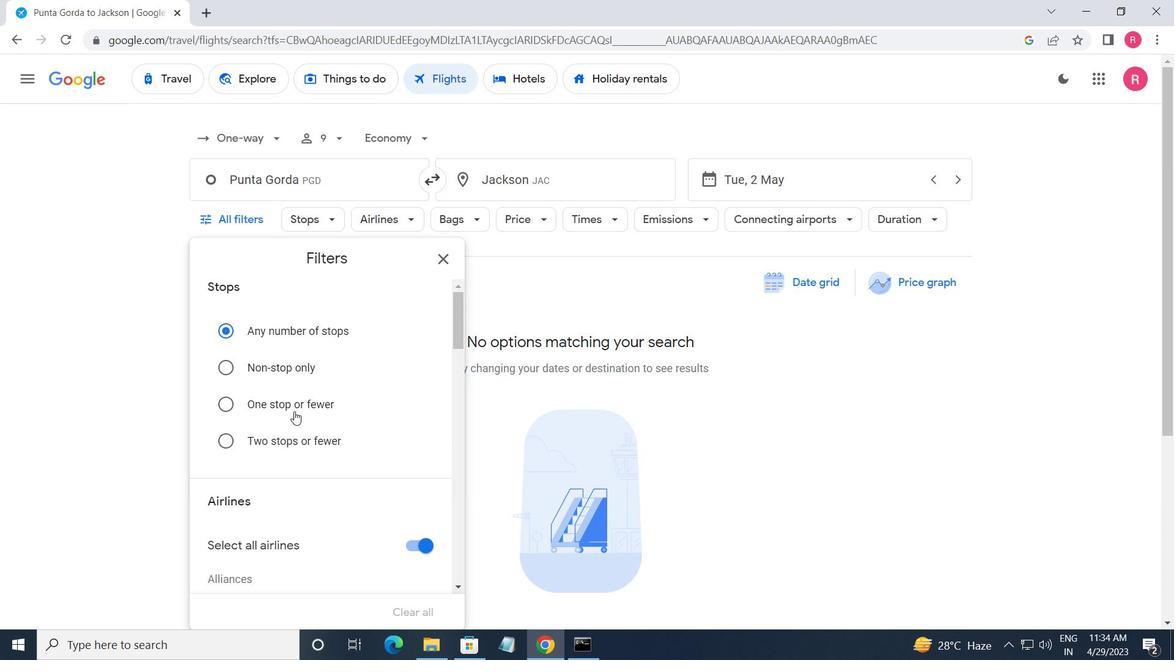 
Action: Mouse moved to (301, 424)
Screenshot: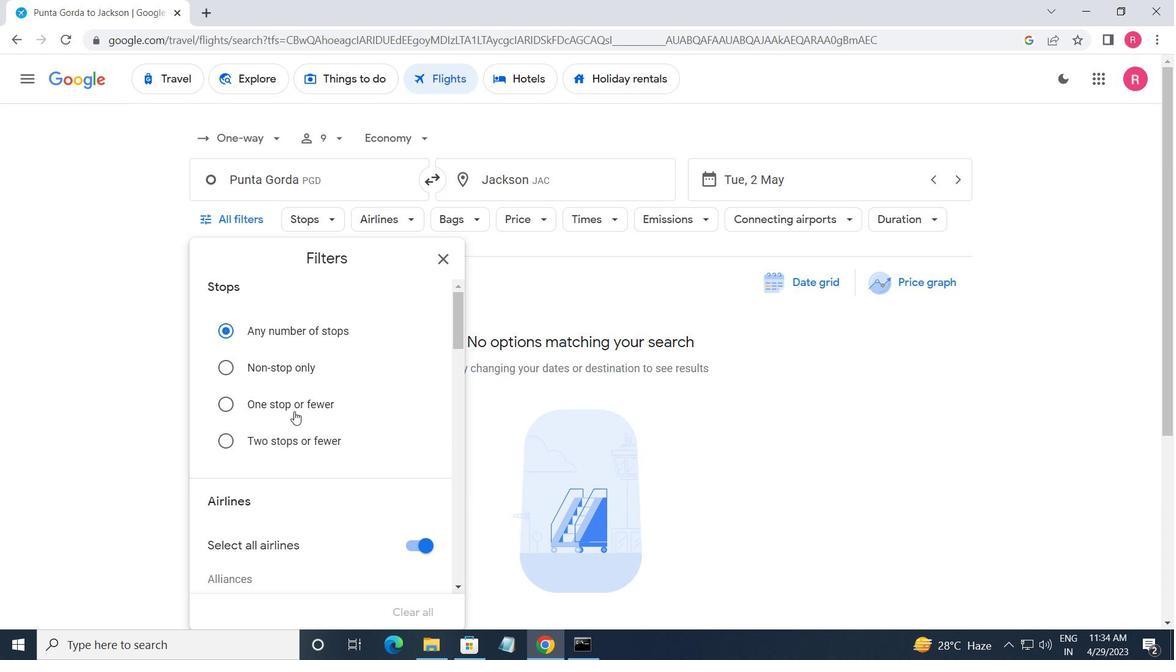 
Action: Mouse scrolled (301, 423) with delta (0, 0)
Screenshot: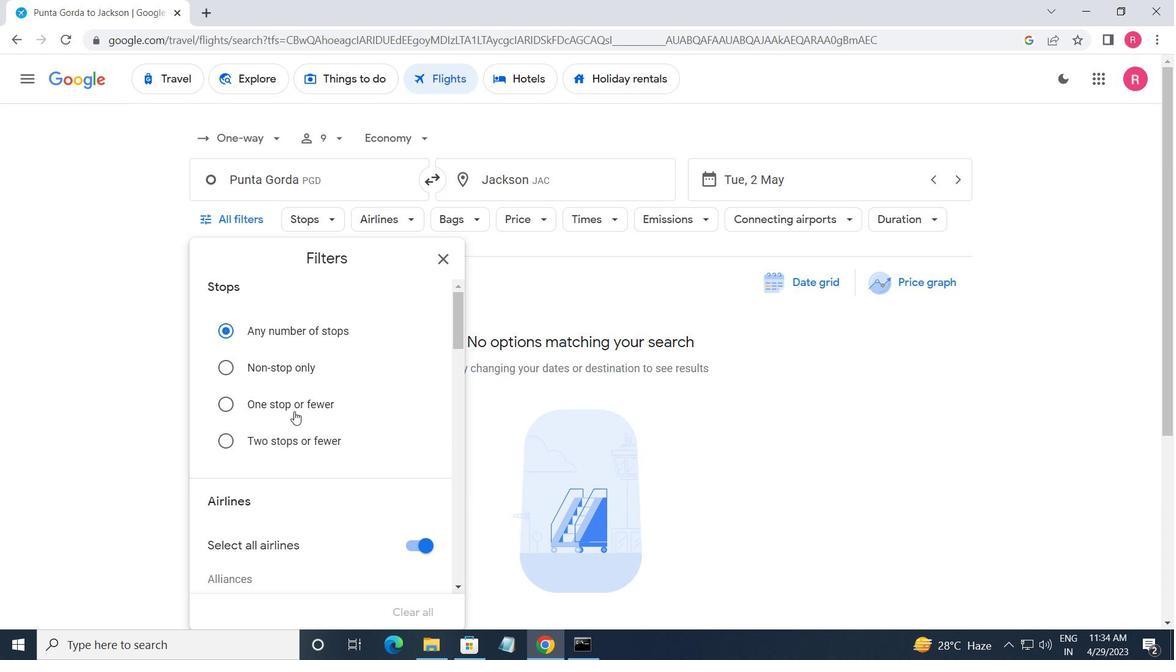 
Action: Mouse moved to (301, 424)
Screenshot: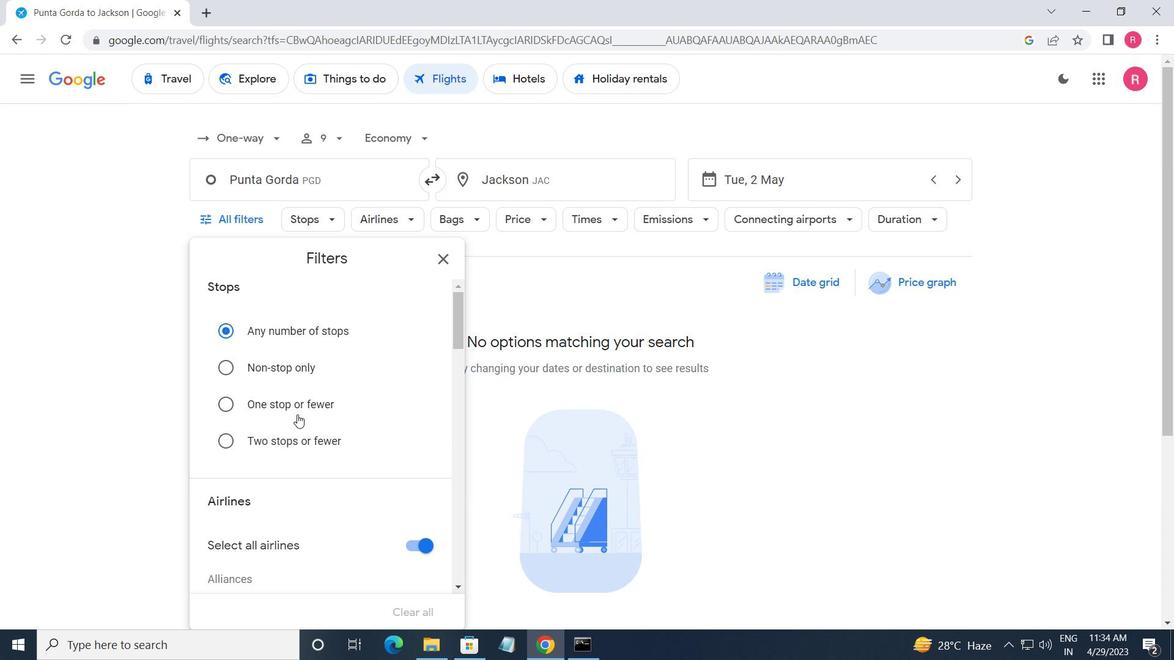 
Action: Mouse scrolled (301, 424) with delta (0, 0)
Screenshot: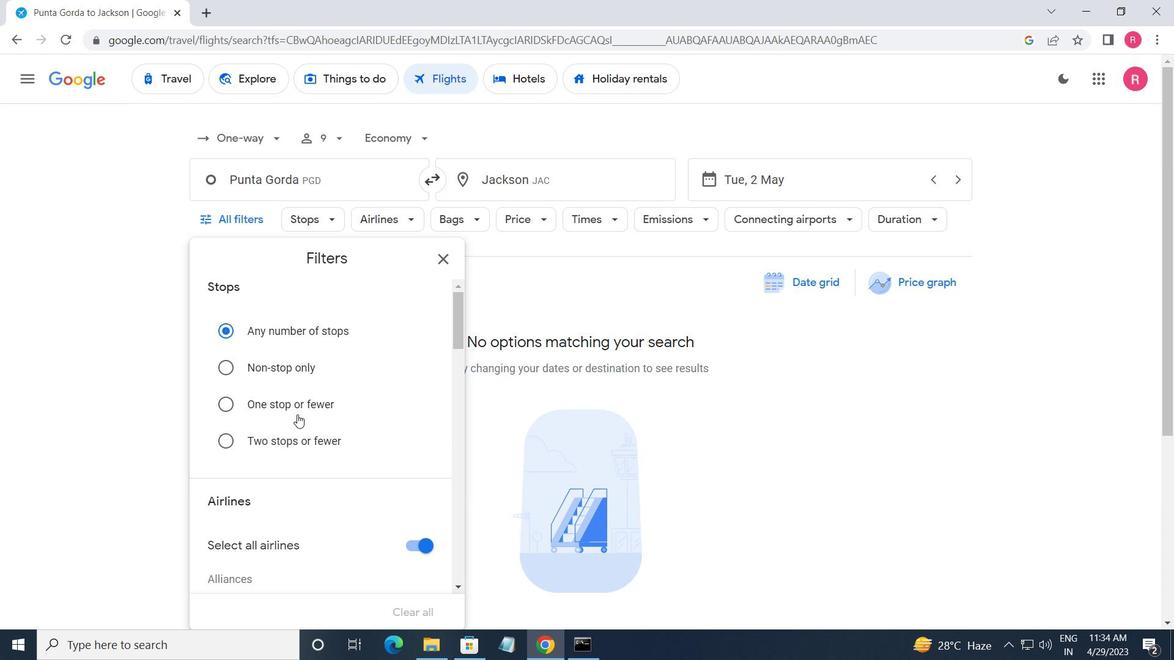 
Action: Mouse moved to (302, 425)
Screenshot: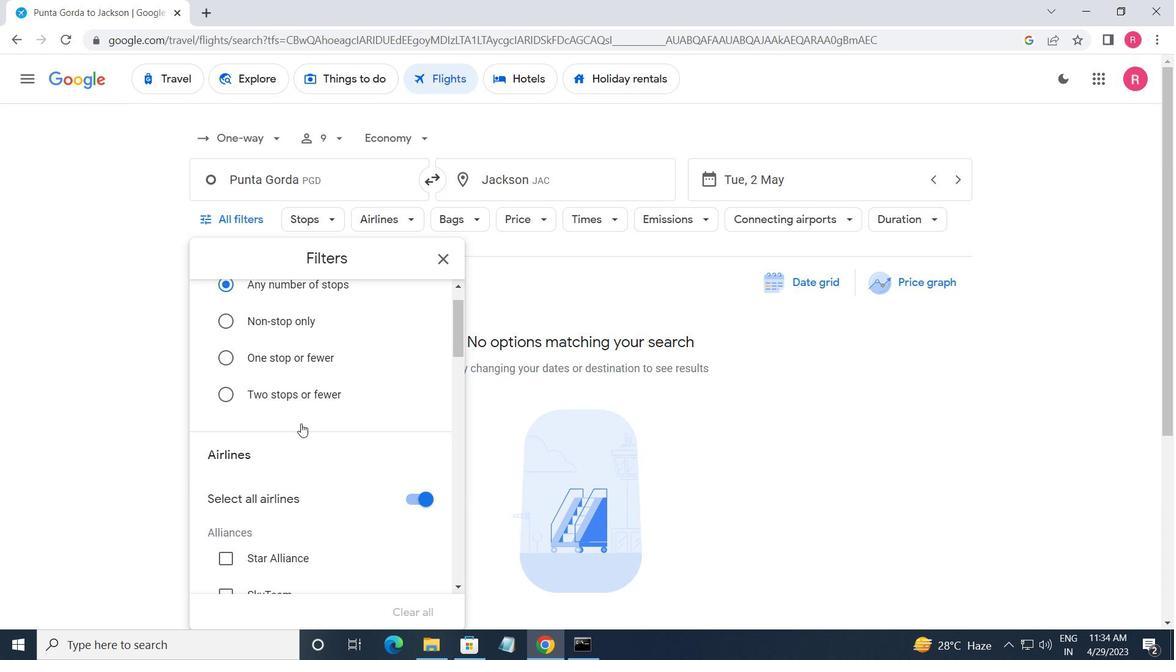 
Action: Mouse scrolled (302, 425) with delta (0, 0)
Screenshot: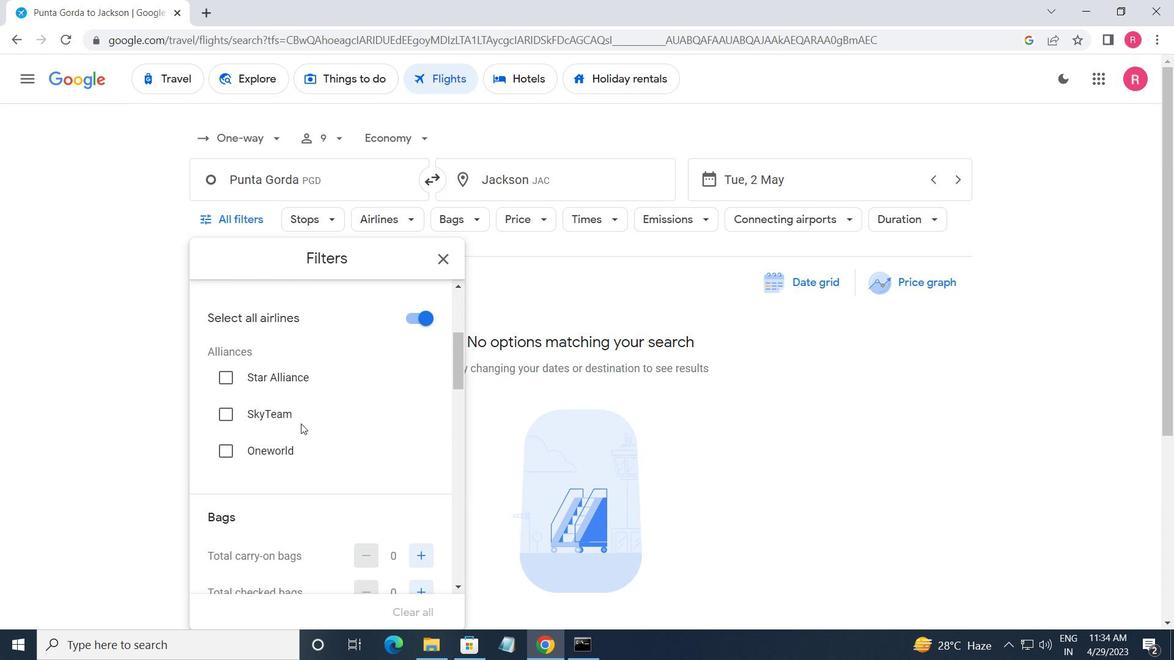 
Action: Mouse moved to (303, 426)
Screenshot: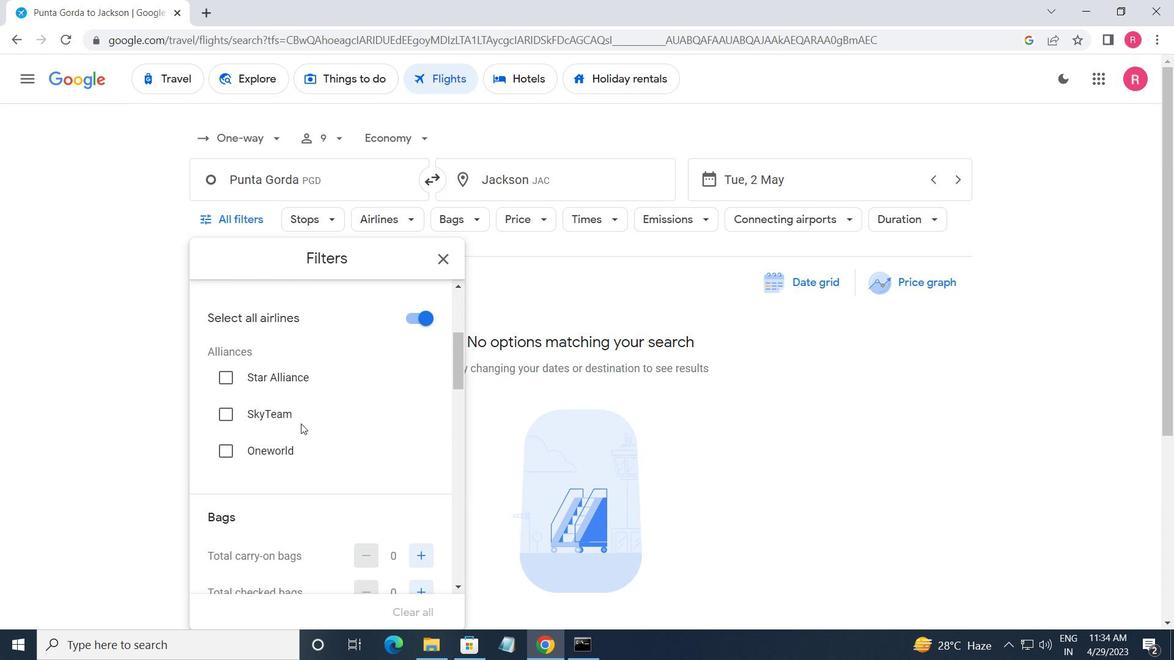 
Action: Mouse scrolled (303, 425) with delta (0, 0)
Screenshot: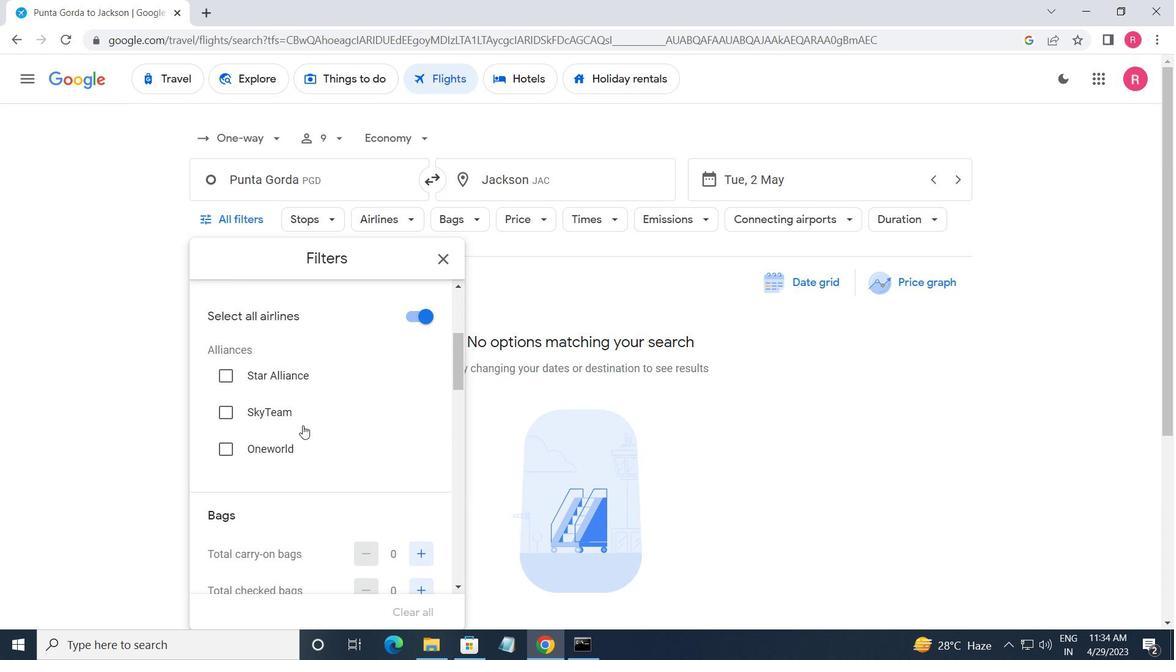 
Action: Mouse moved to (304, 427)
Screenshot: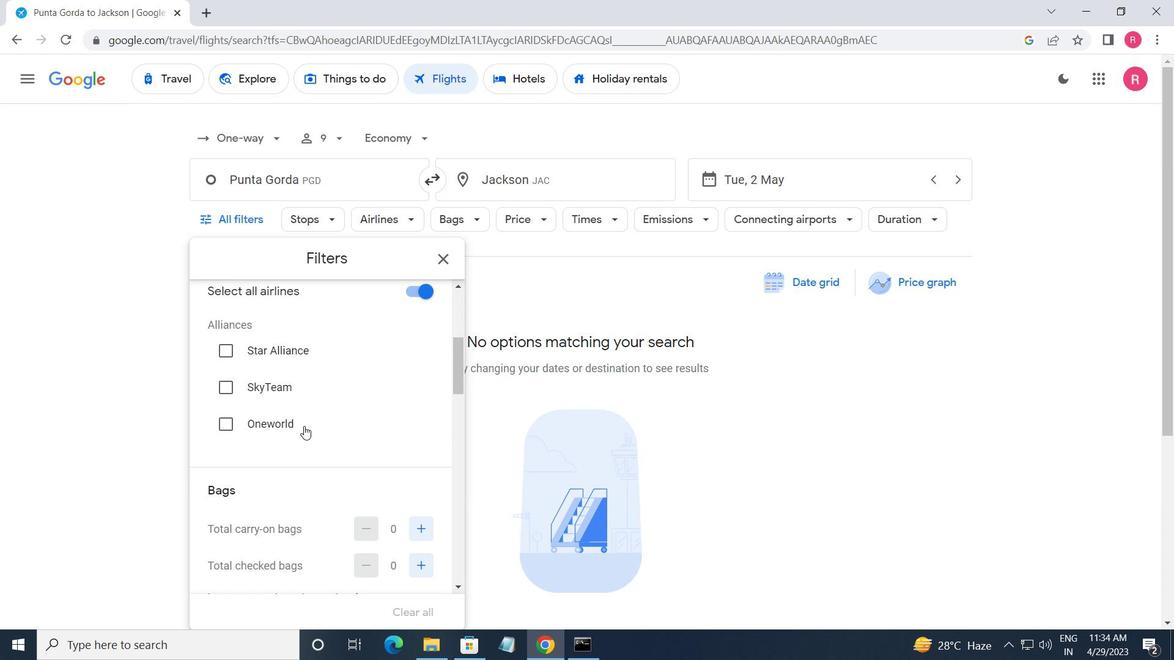 
Action: Mouse scrolled (304, 427) with delta (0, 0)
Screenshot: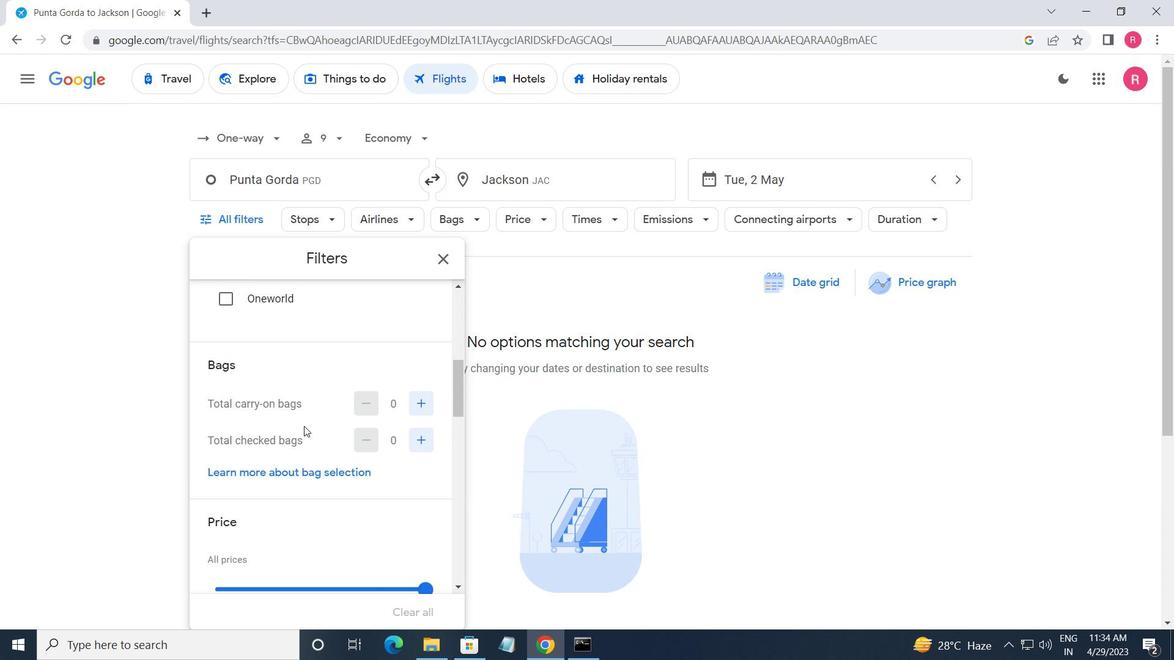 
Action: Mouse moved to (305, 427)
Screenshot: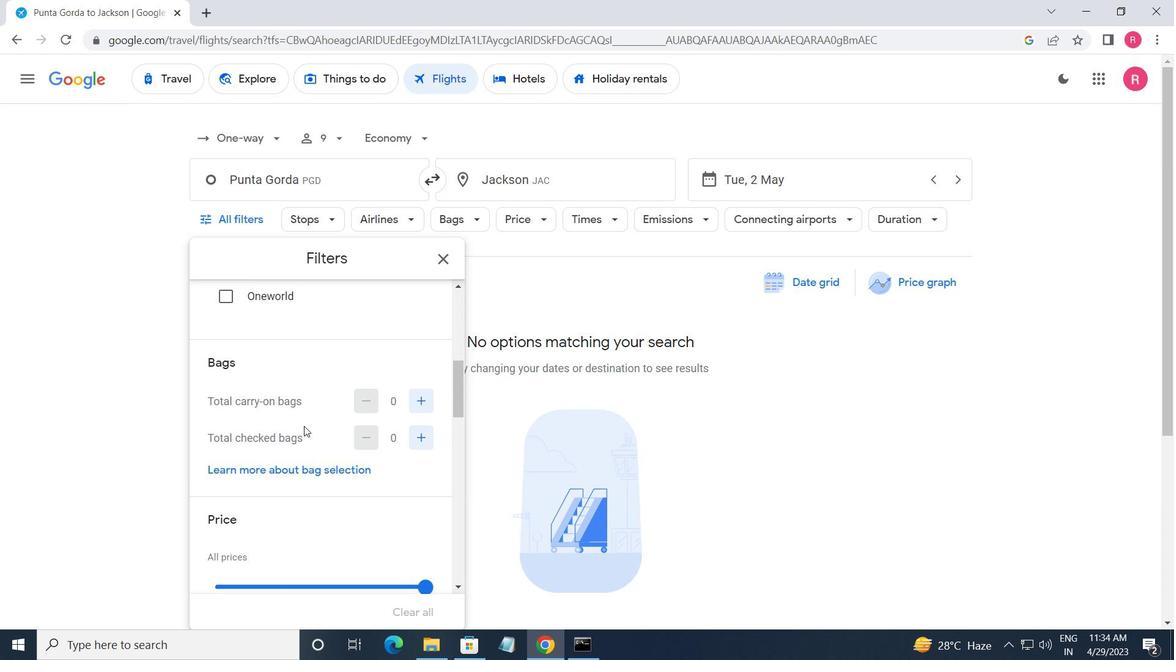 
Action: Mouse scrolled (305, 427) with delta (0, 0)
Screenshot: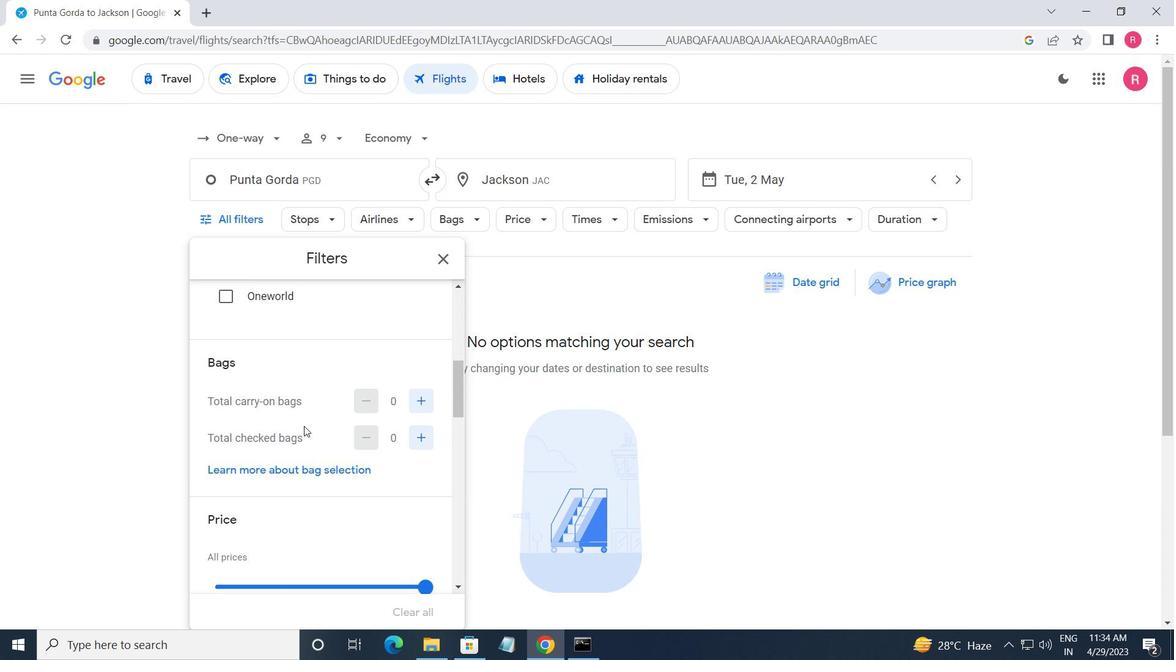 
Action: Mouse scrolled (305, 427) with delta (0, 0)
Screenshot: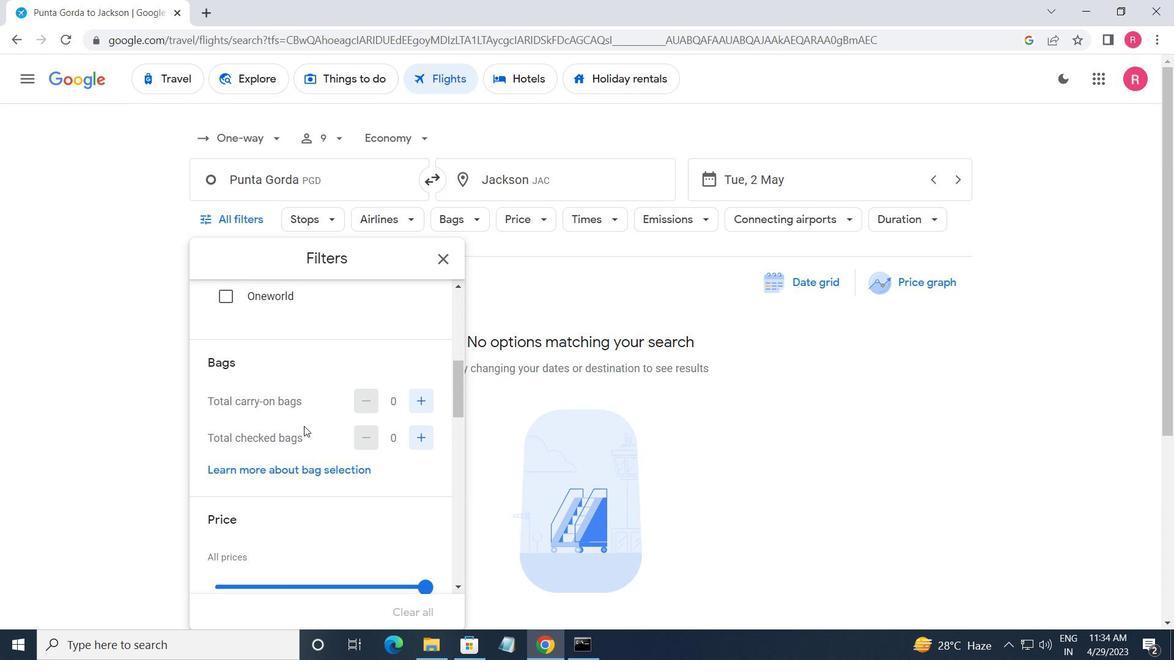 
Action: Mouse moved to (316, 438)
Screenshot: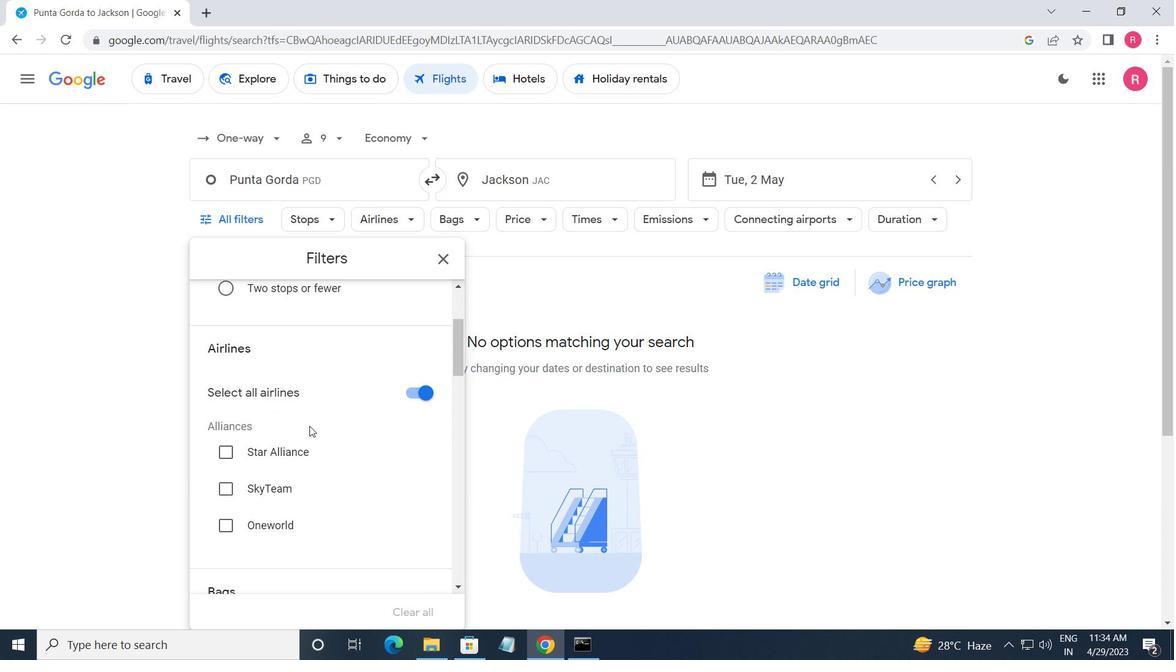 
Action: Mouse scrolled (316, 438) with delta (0, 0)
Screenshot: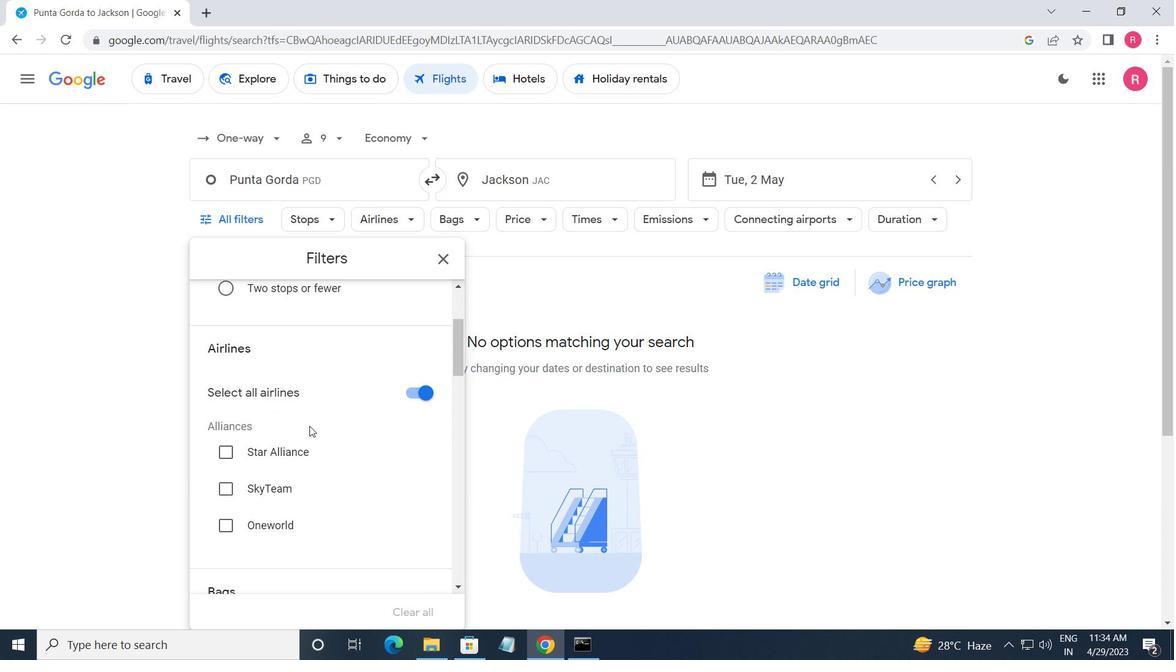 
Action: Mouse moved to (322, 436)
Screenshot: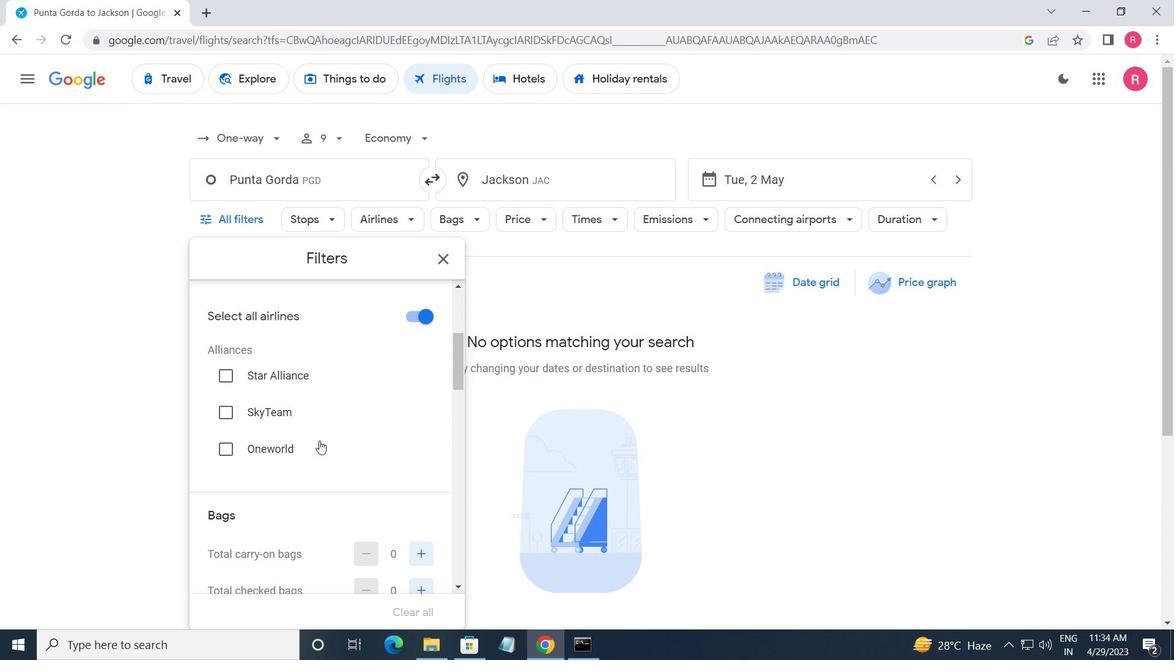 
Action: Mouse scrolled (322, 435) with delta (0, 0)
Screenshot: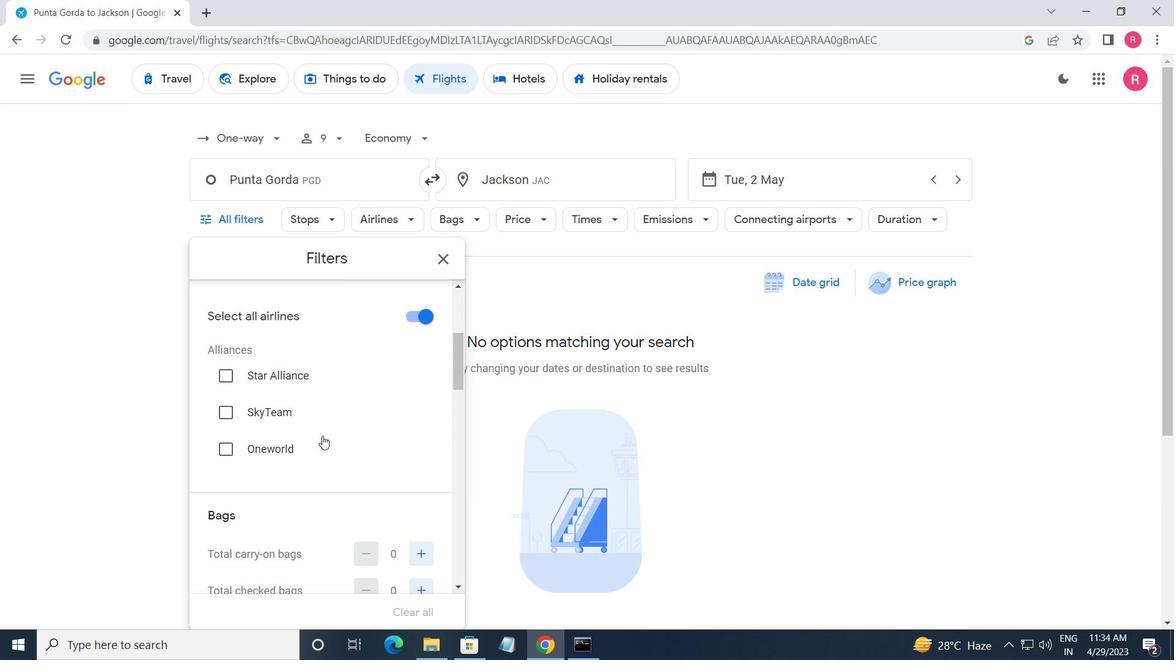 
Action: Mouse moved to (321, 447)
Screenshot: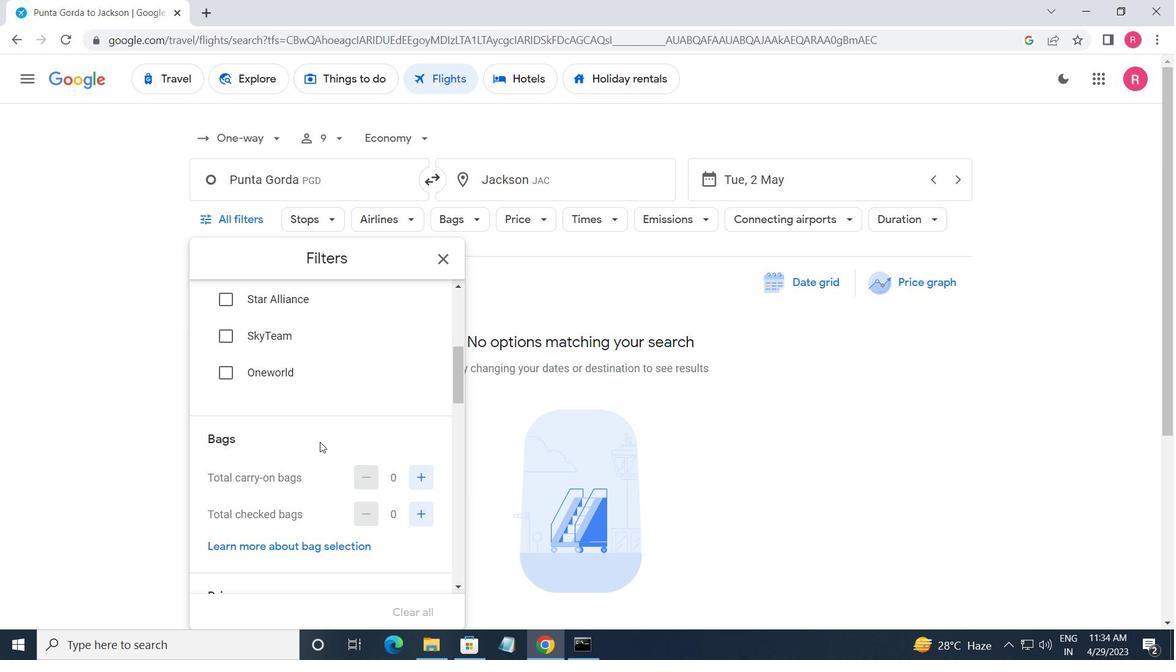 
Action: Mouse scrolled (321, 446) with delta (0, 0)
Screenshot: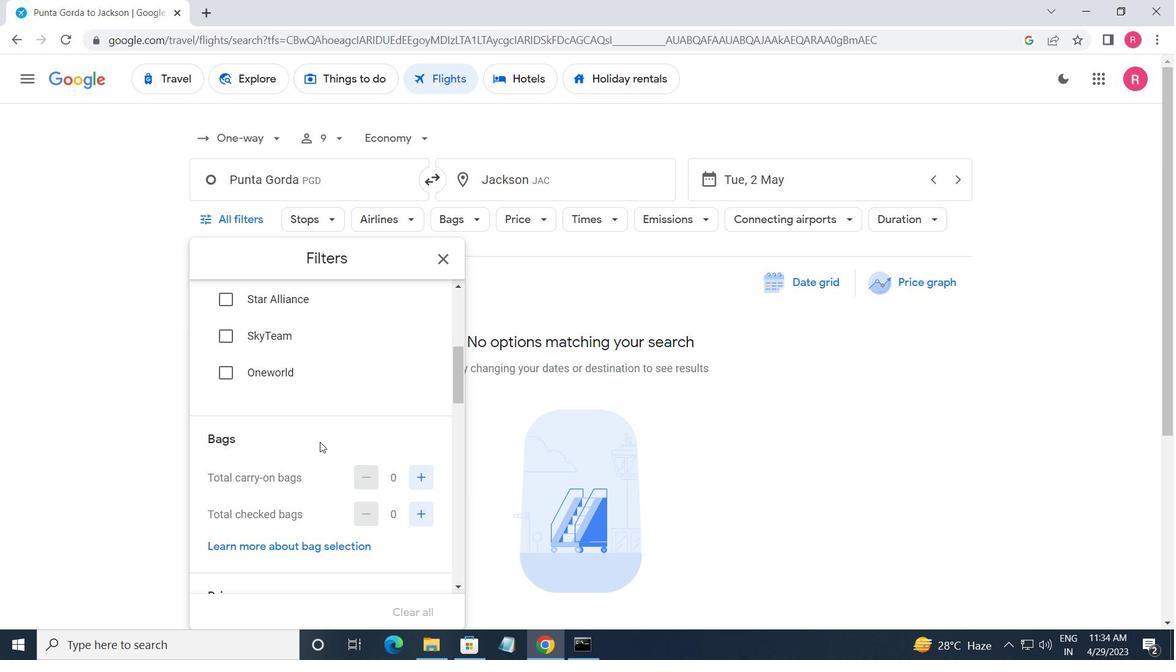 
Action: Mouse moved to (425, 442)
Screenshot: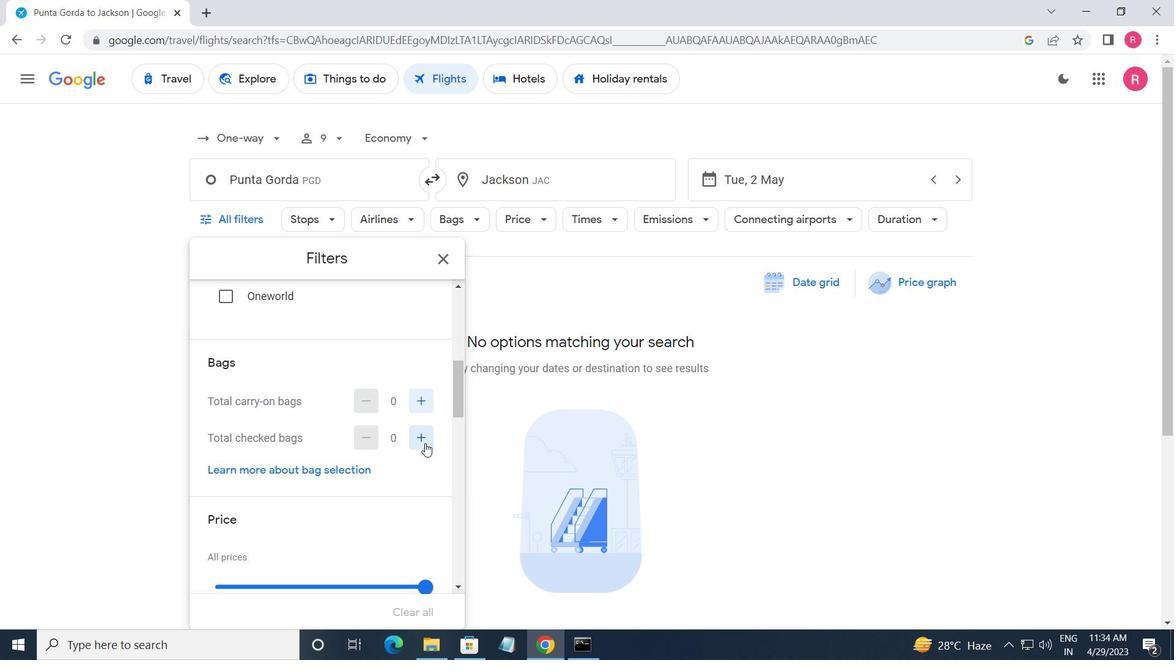 
Action: Mouse pressed left at (425, 442)
Screenshot: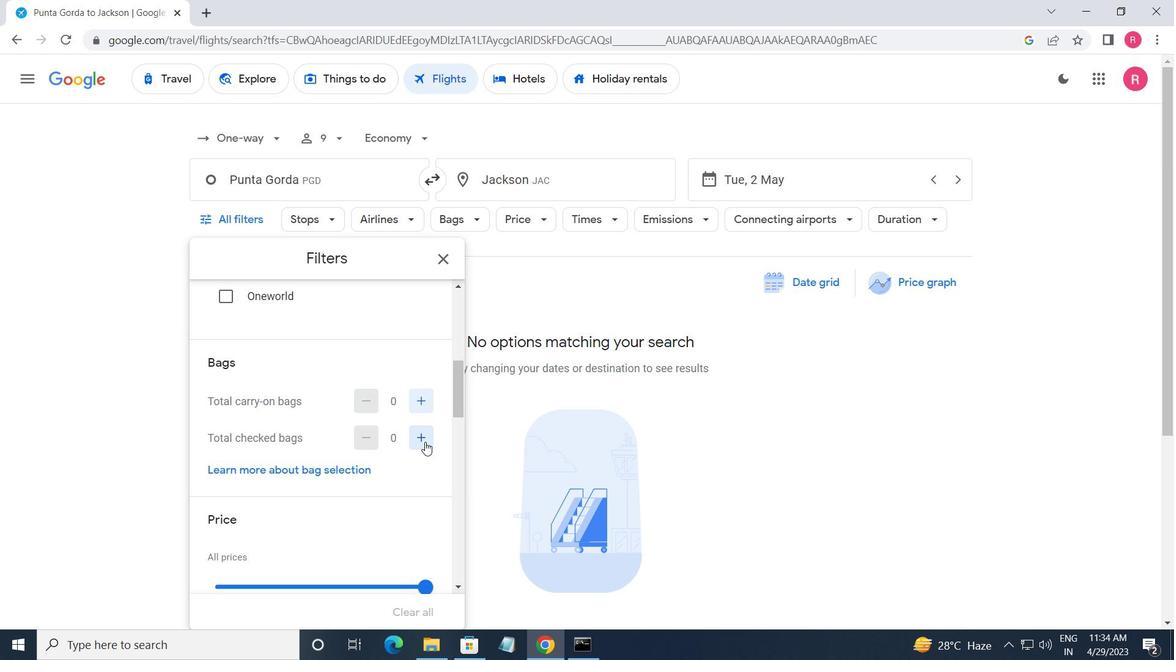 
Action: Mouse pressed left at (425, 442)
Screenshot: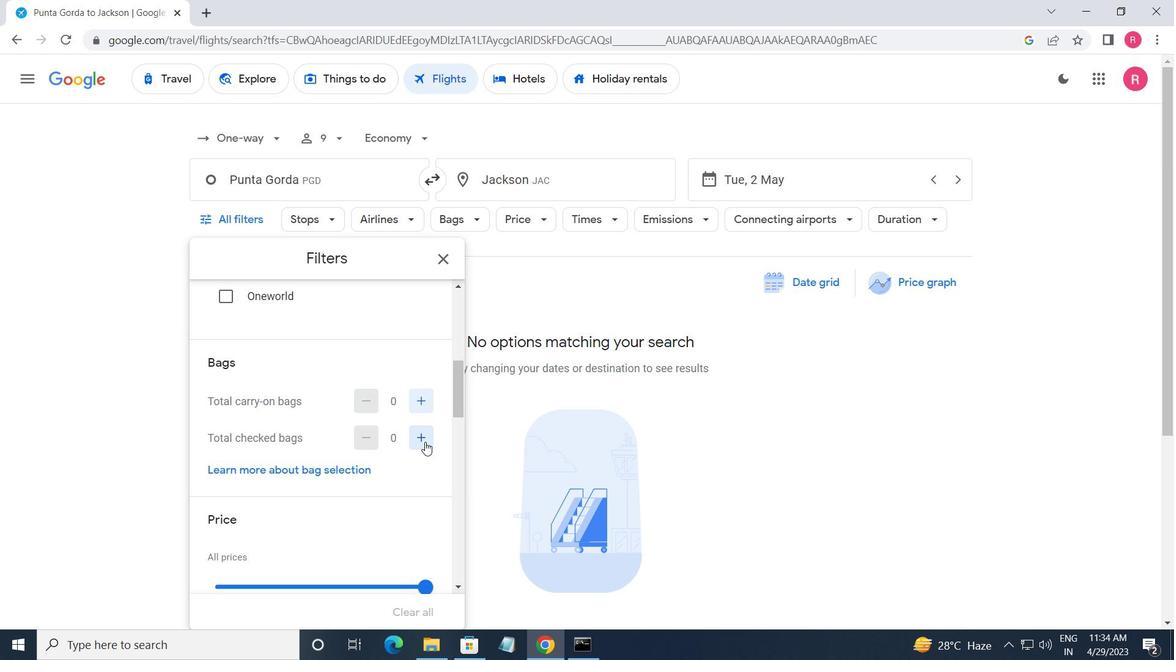 
Action: Mouse pressed left at (425, 442)
Screenshot: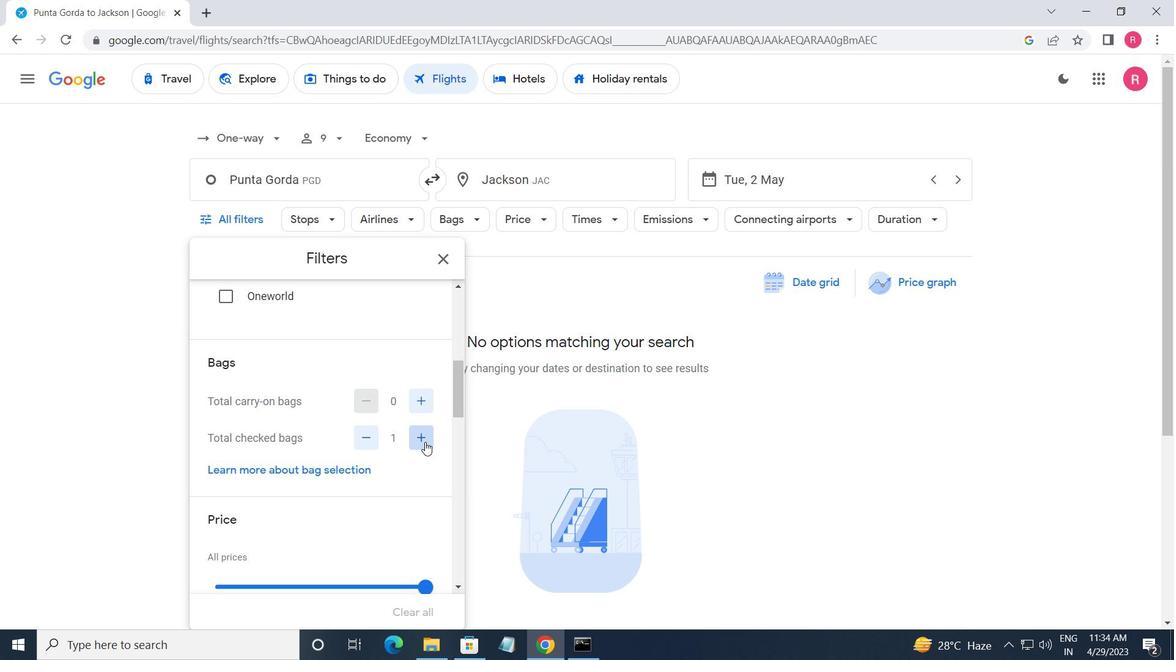 
Action: Mouse pressed left at (425, 442)
Screenshot: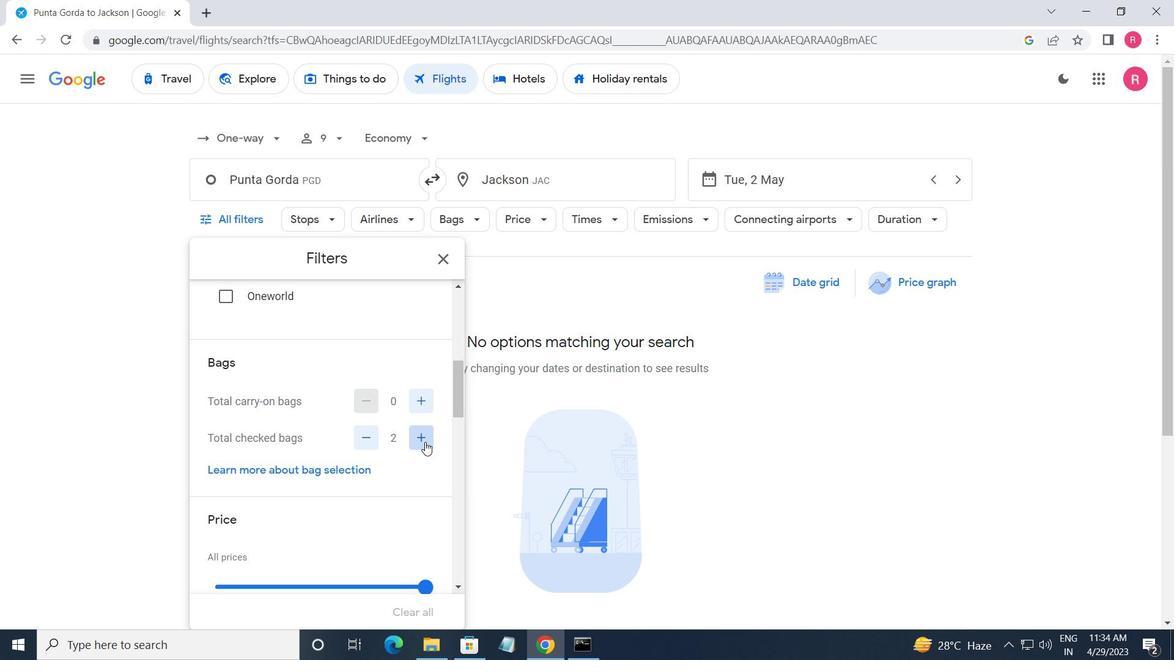 
Action: Mouse pressed left at (425, 442)
Screenshot: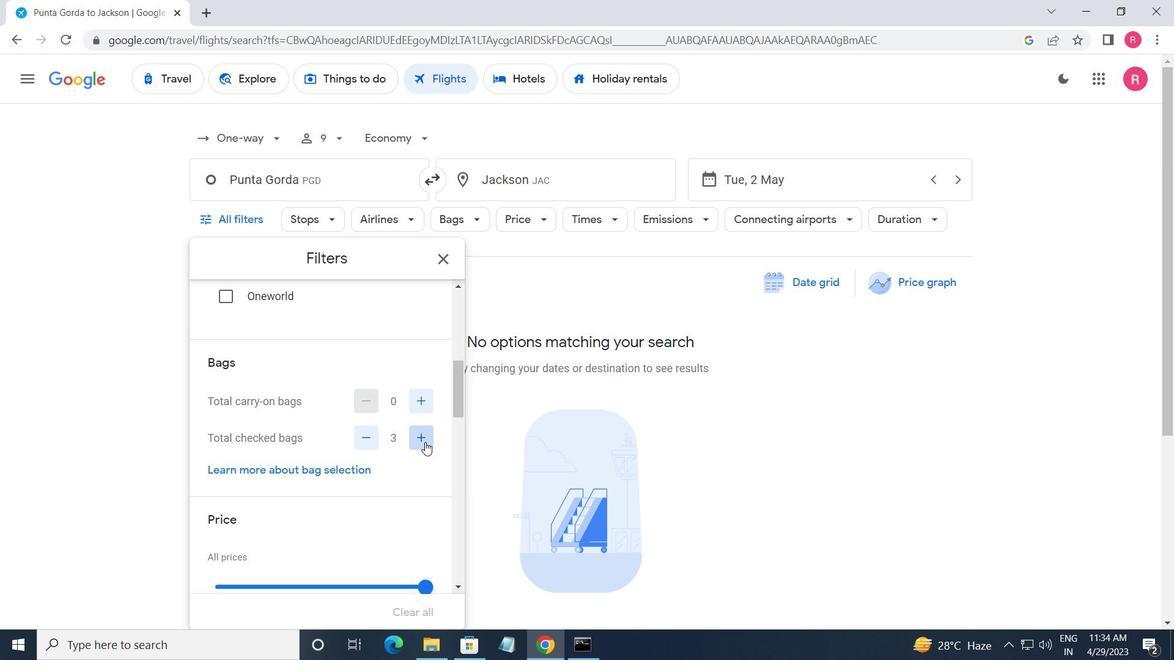 
Action: Mouse pressed left at (425, 442)
Screenshot: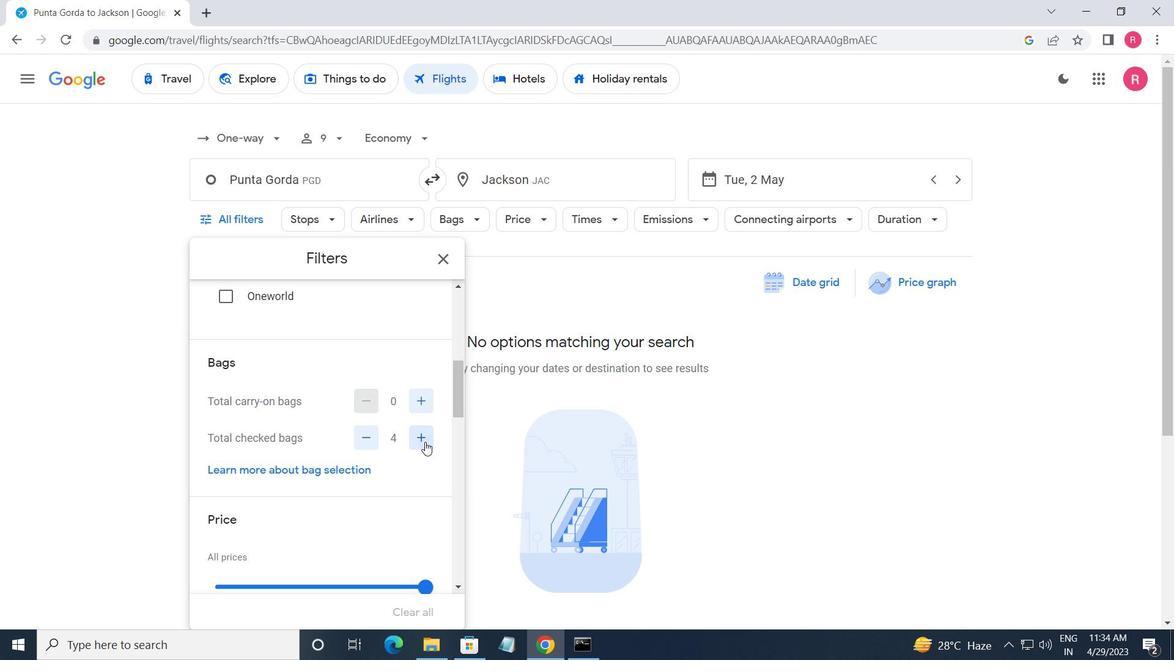 
Action: Mouse pressed left at (425, 442)
Screenshot: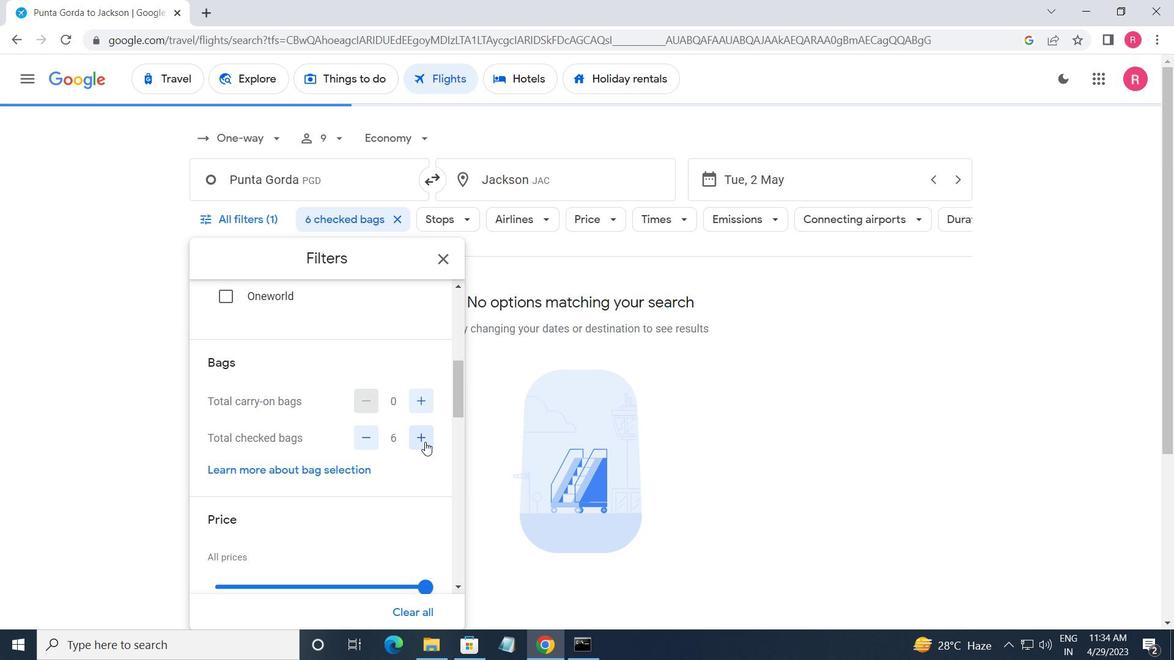 
Action: Mouse pressed left at (425, 442)
Screenshot: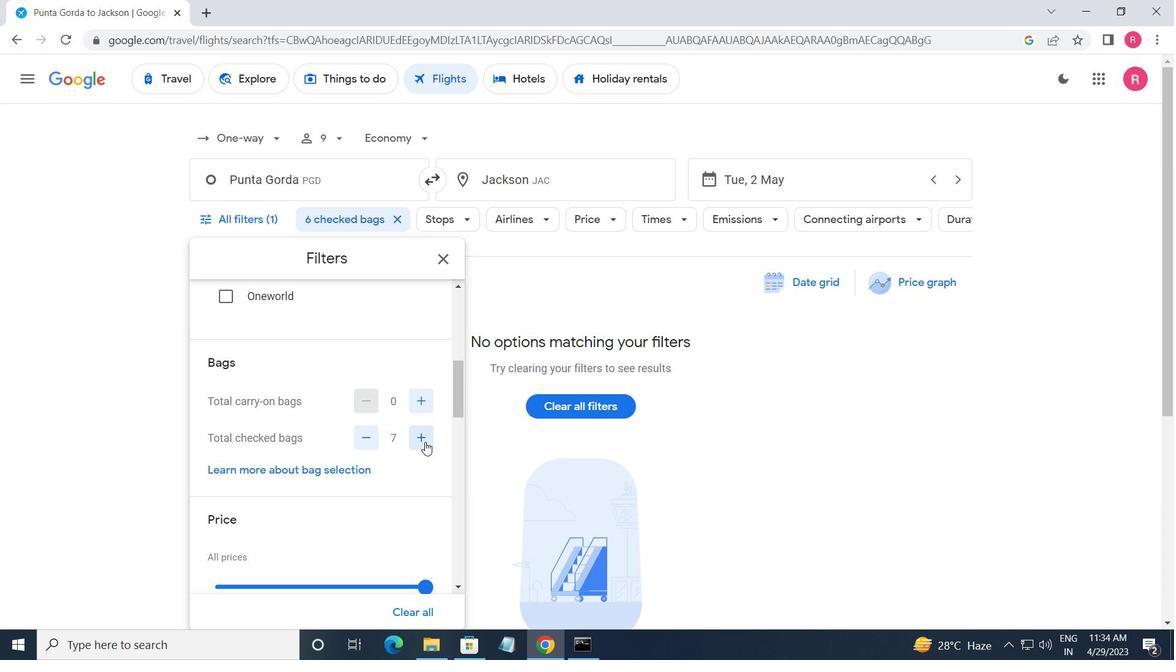 
Action: Mouse pressed left at (425, 442)
Screenshot: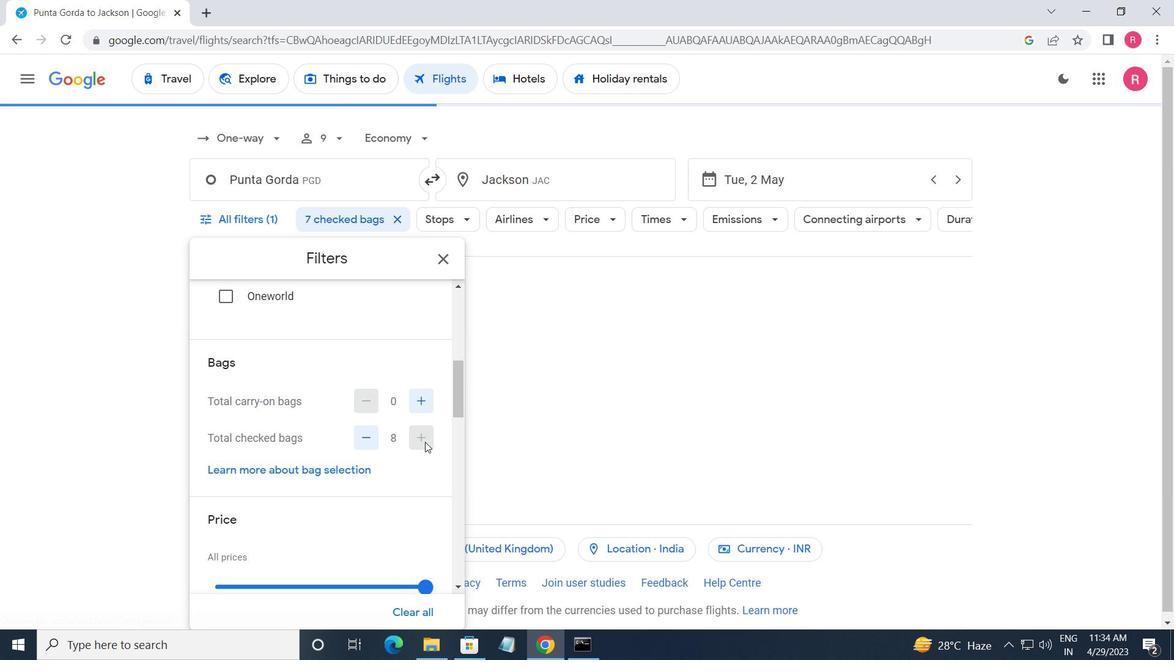 
Action: Mouse scrolled (425, 442) with delta (0, 0)
Screenshot: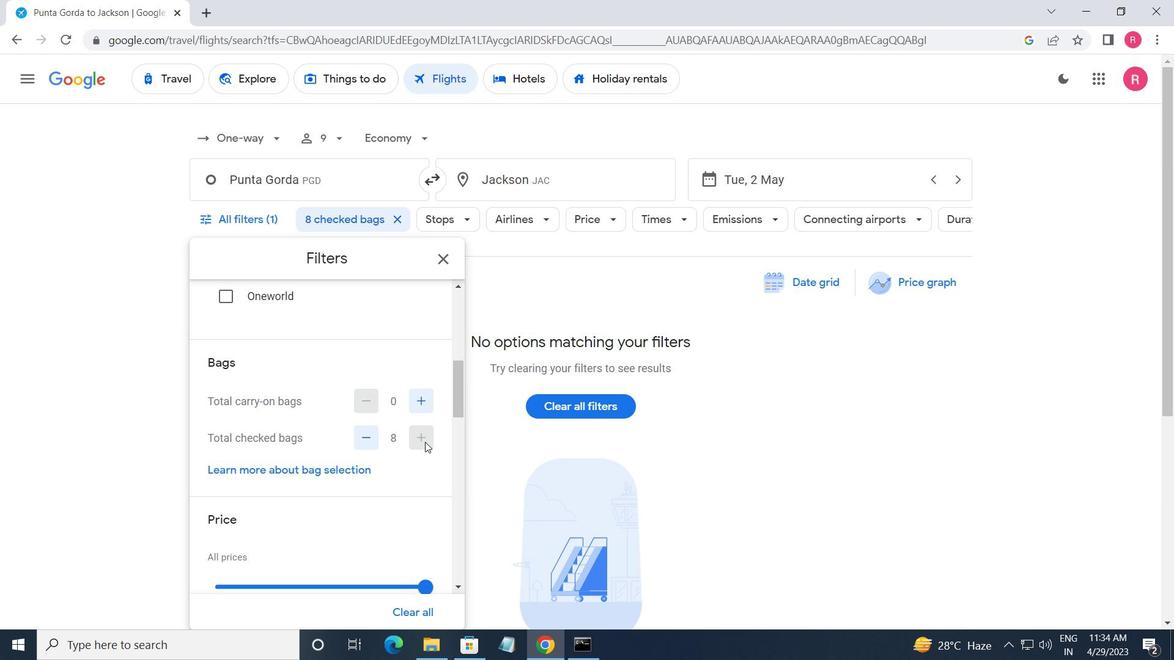 
Action: Mouse moved to (427, 503)
Screenshot: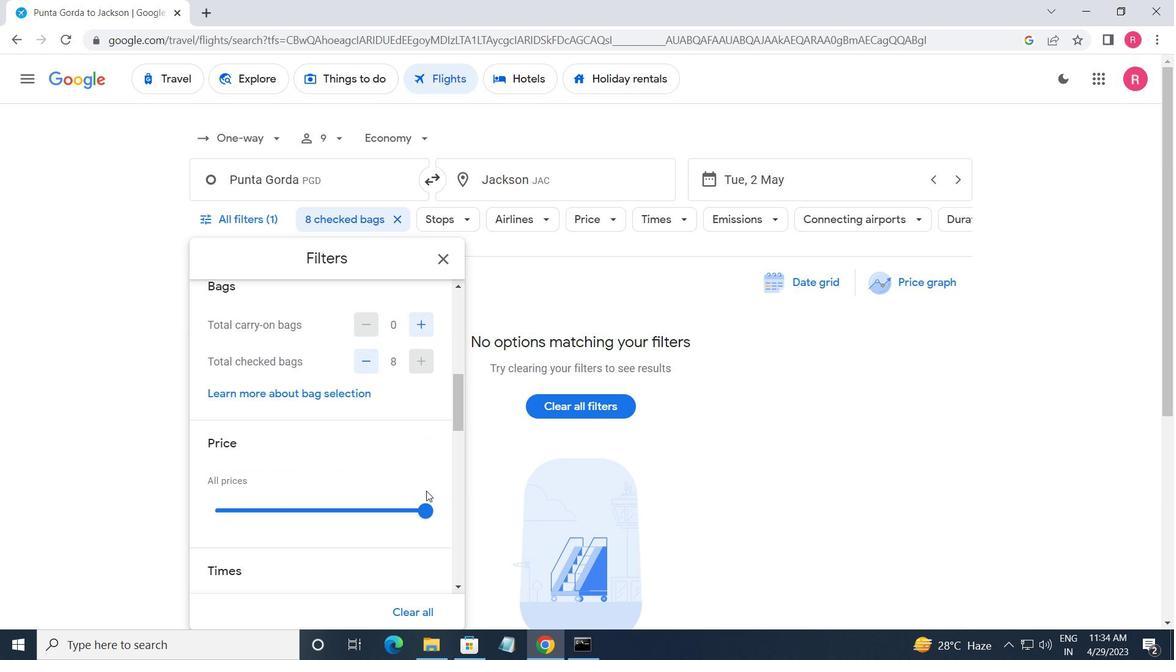 
Action: Mouse pressed left at (427, 503)
Screenshot: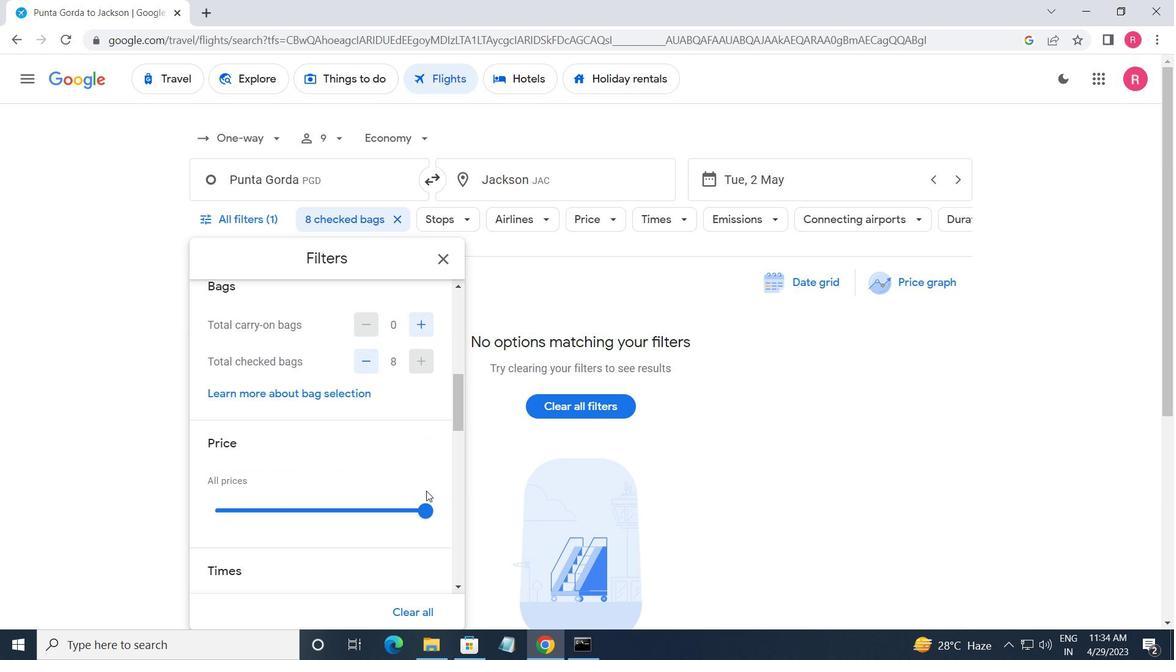 
Action: Mouse moved to (427, 501)
Screenshot: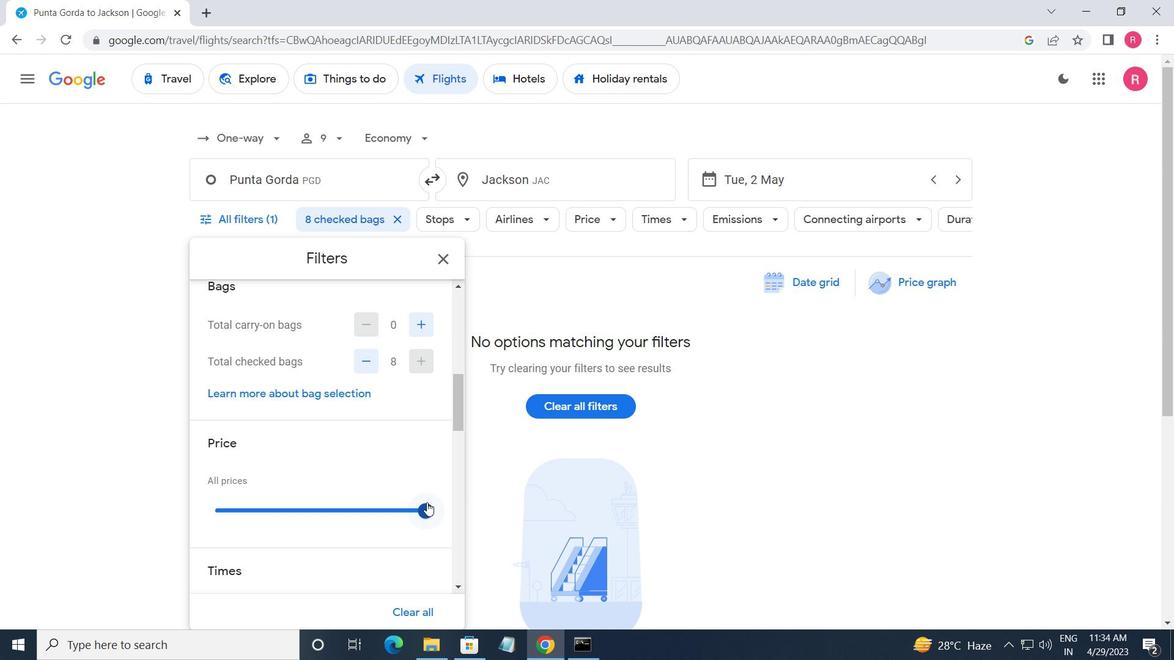 
Action: Mouse scrolled (427, 500) with delta (0, 0)
Screenshot: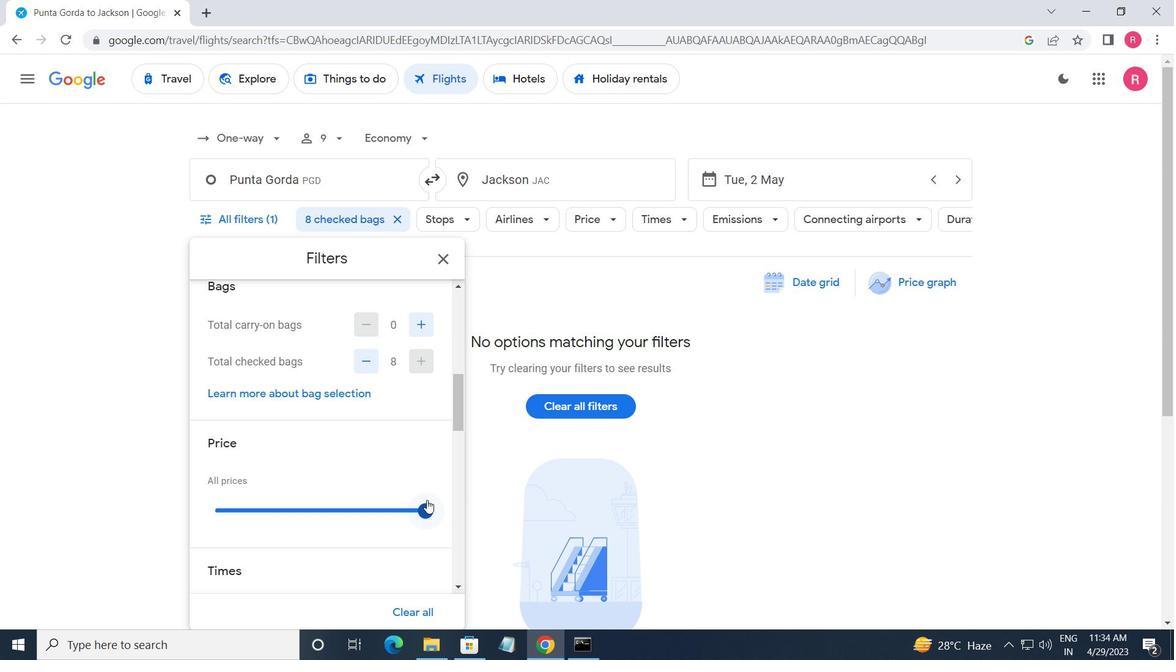 
Action: Mouse scrolled (427, 500) with delta (0, 0)
Screenshot: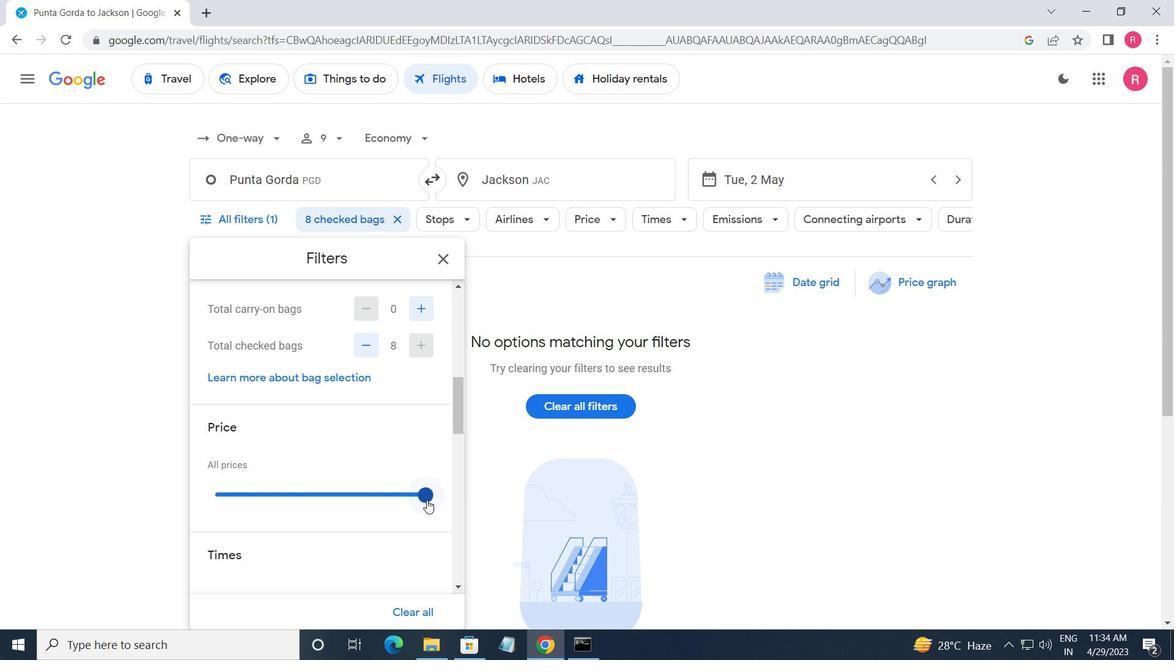 
Action: Mouse moved to (222, 530)
Screenshot: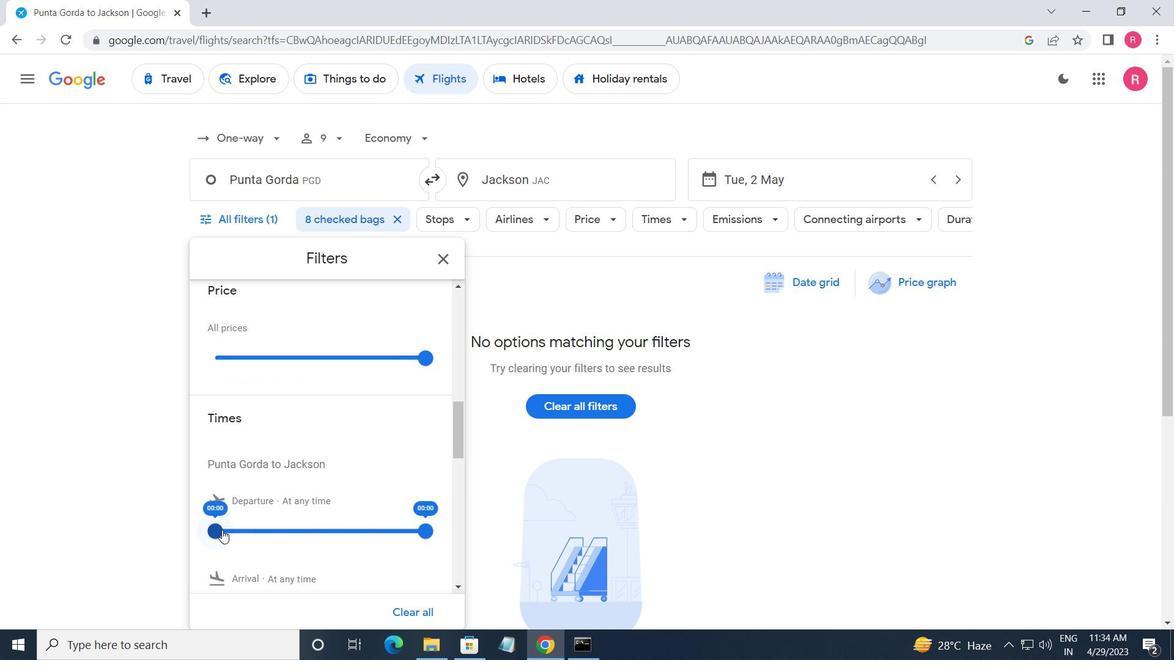 
Action: Mouse pressed left at (222, 530)
Screenshot: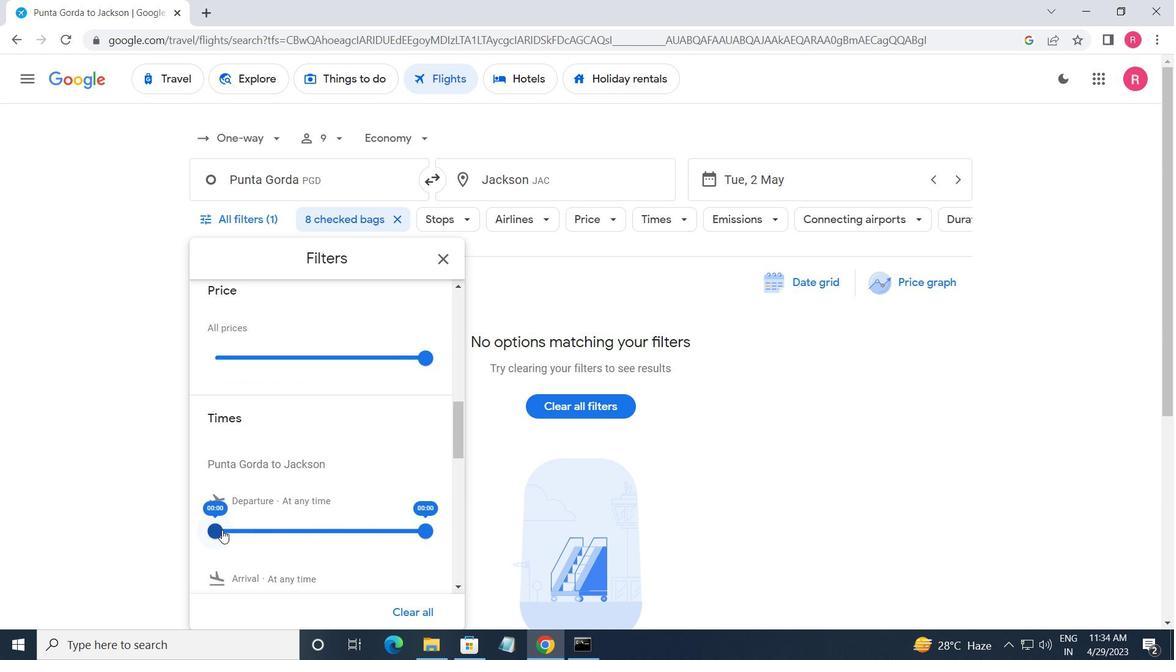 
Action: Mouse moved to (419, 532)
Screenshot: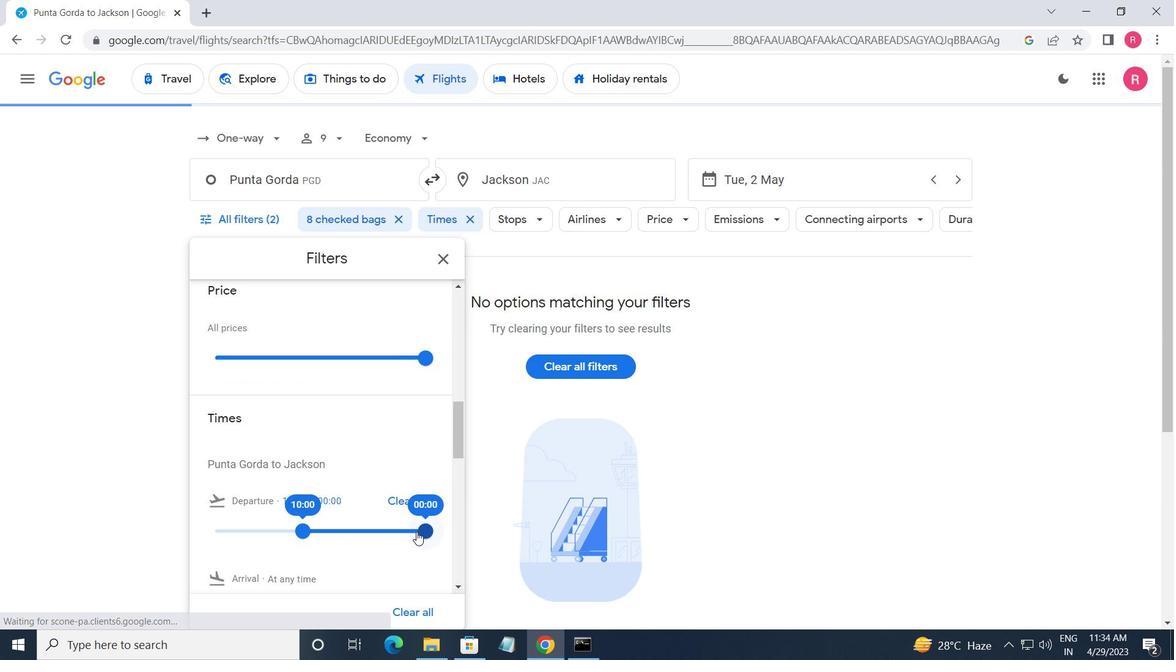 
Action: Mouse pressed left at (419, 532)
Screenshot: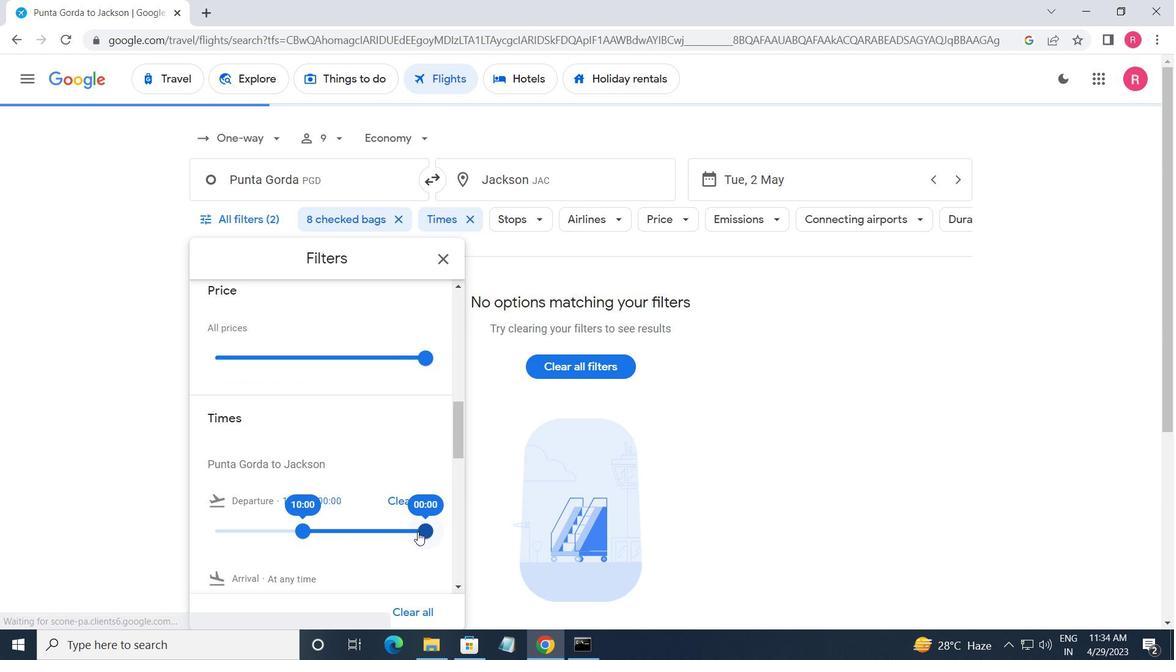 
Action: Mouse moved to (435, 262)
Screenshot: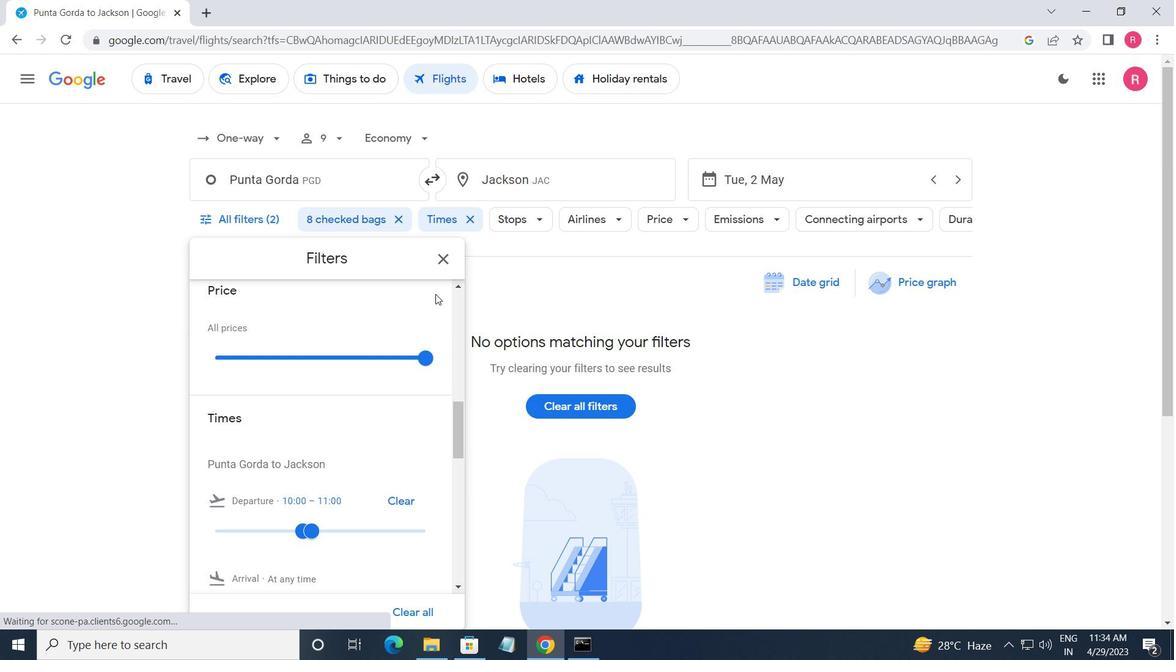 
Action: Mouse pressed left at (435, 262)
Screenshot: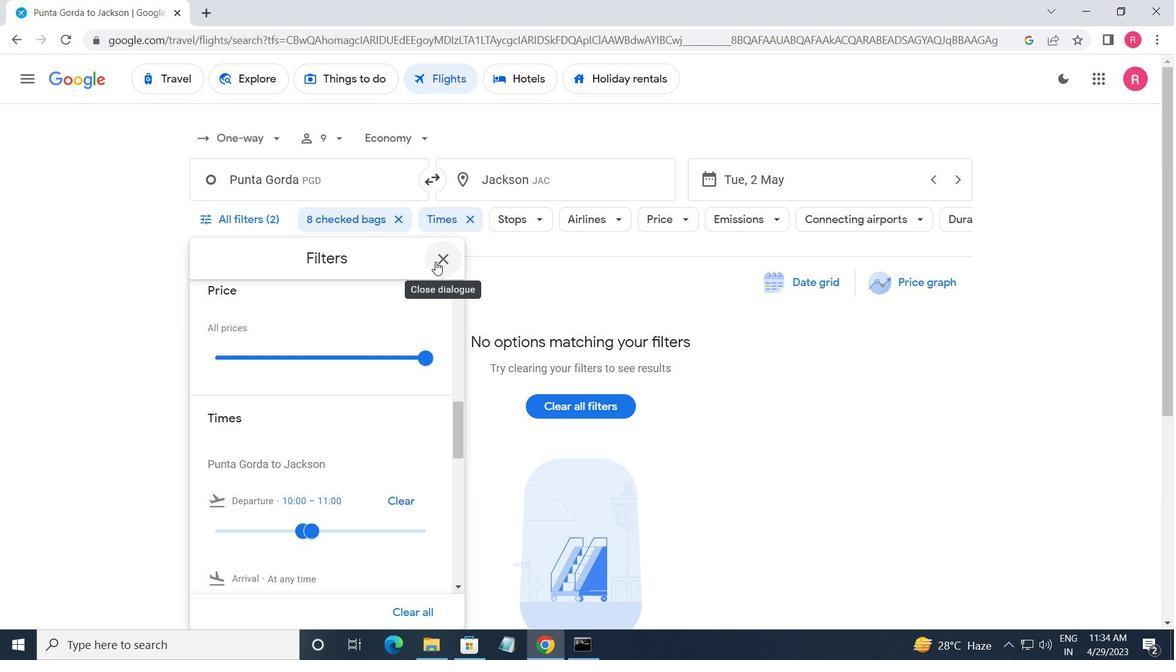 
